 Task: Find connections with filter location Sint-Kruis with filter topic #Selfhelpwith filter profile language French with filter current company Huntsman Corporation with filter school G N Khalsa College with filter industry Online Audio and Video Media with filter service category Wealth Management with filter keywords title Guidance Counselor
Action: Mouse moved to (630, 119)
Screenshot: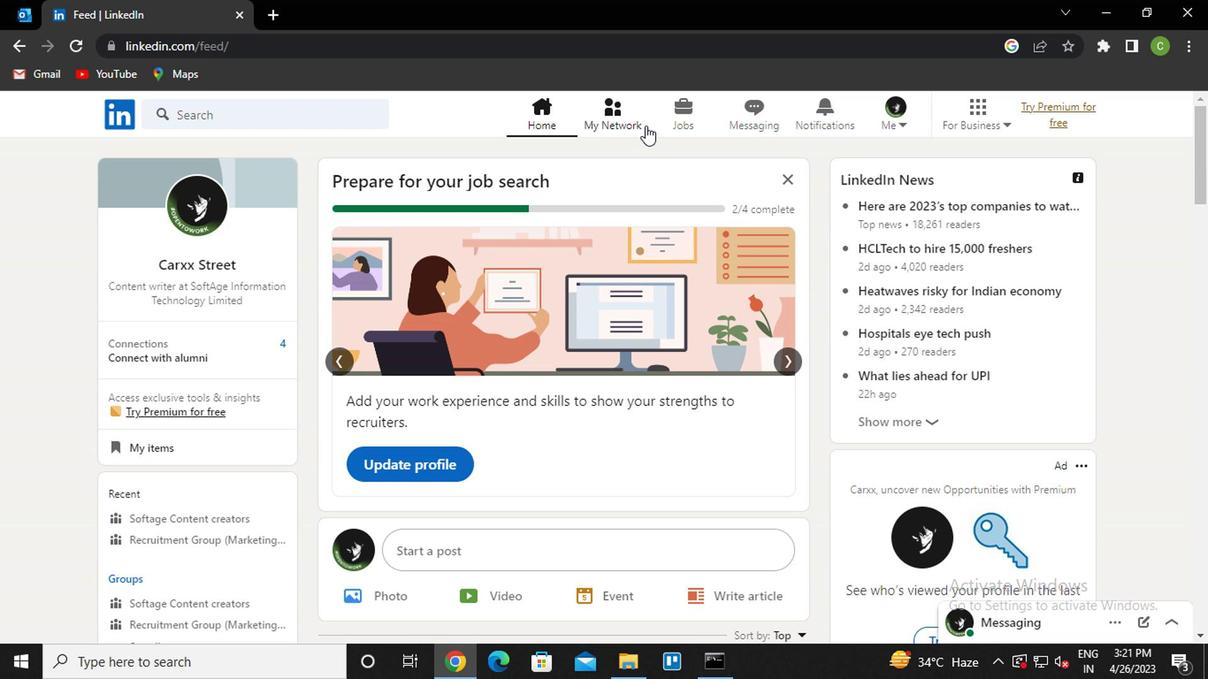 
Action: Mouse pressed left at (630, 119)
Screenshot: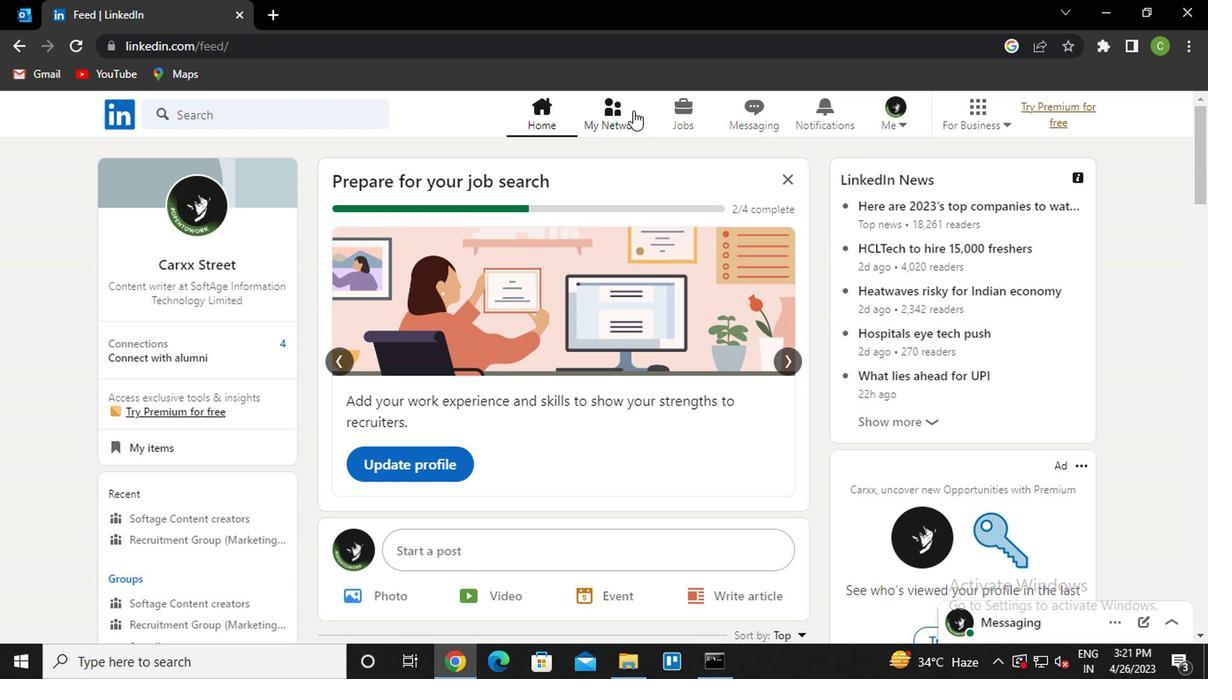 
Action: Mouse moved to (241, 226)
Screenshot: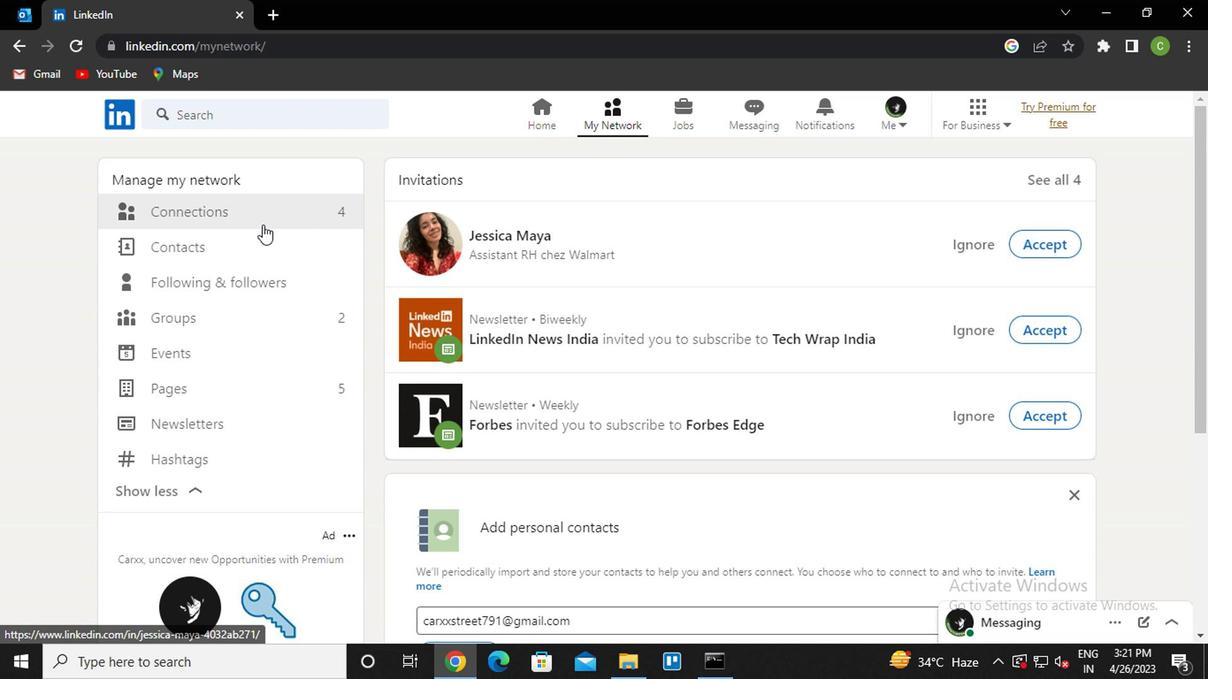 
Action: Mouse pressed left at (241, 226)
Screenshot: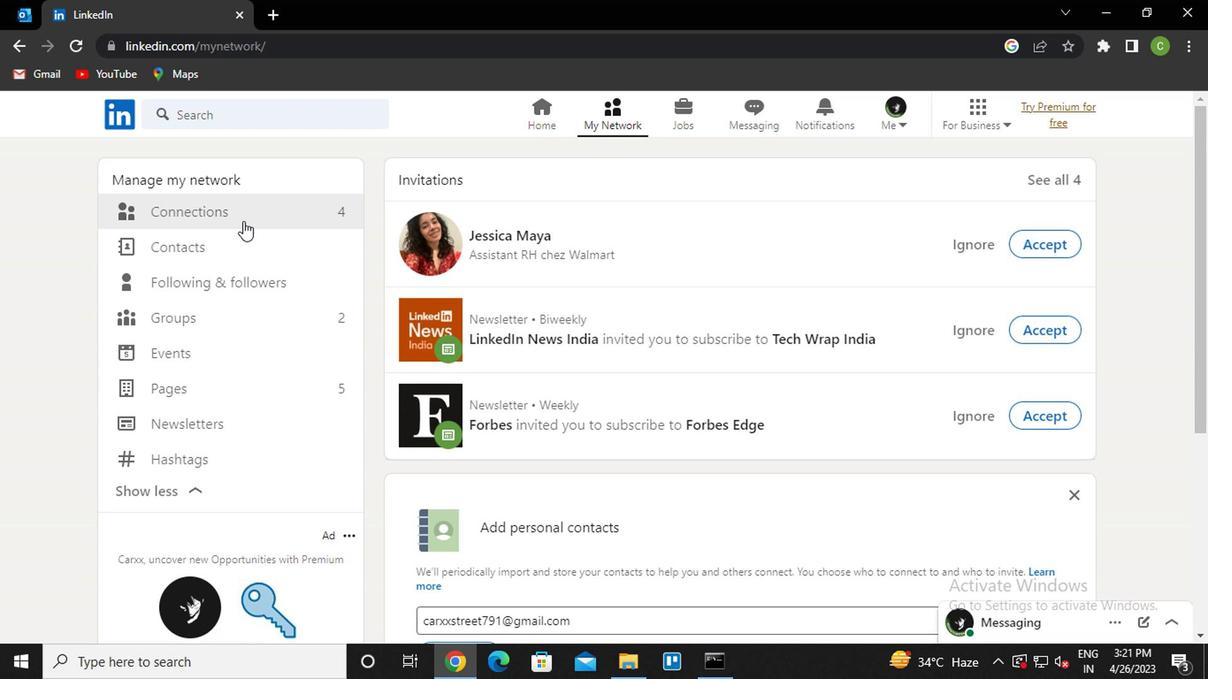 
Action: Mouse moved to (736, 221)
Screenshot: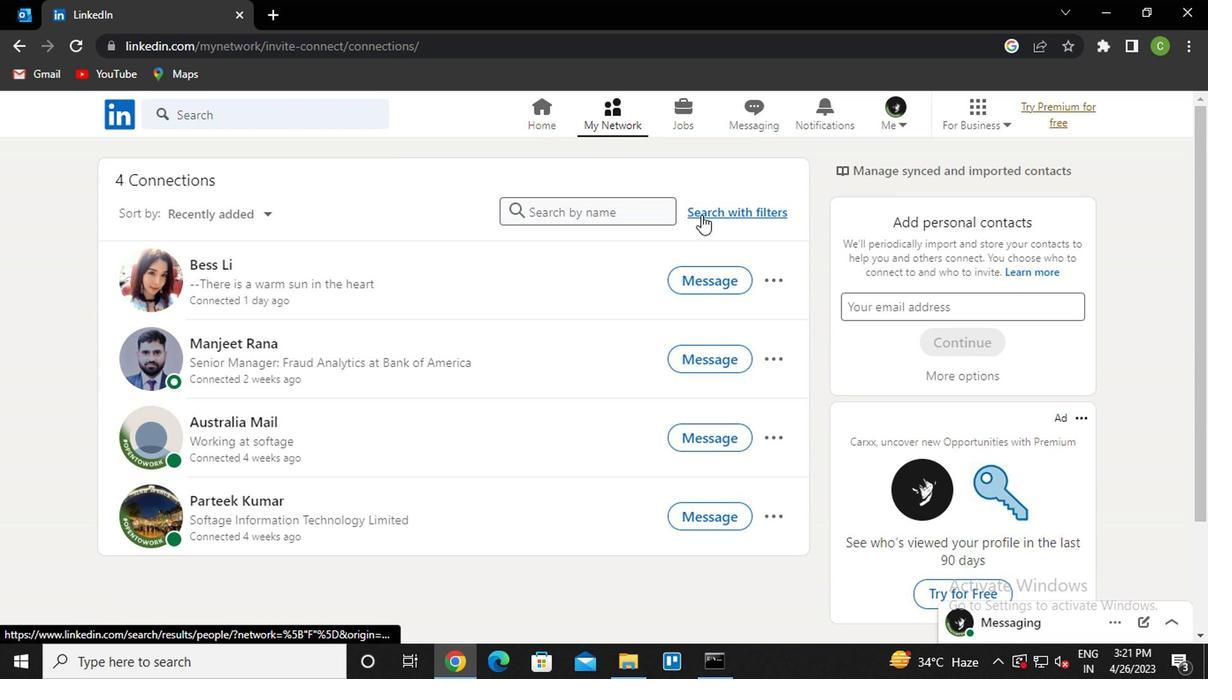 
Action: Mouse pressed left at (736, 221)
Screenshot: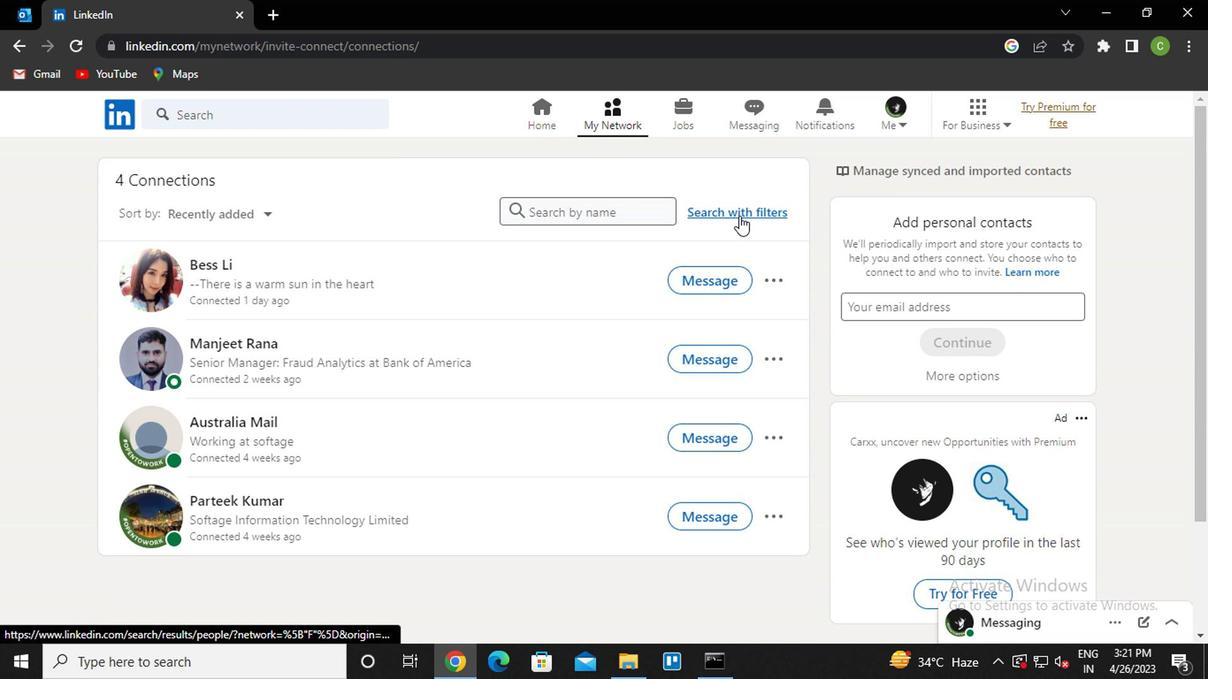
Action: Mouse moved to (595, 169)
Screenshot: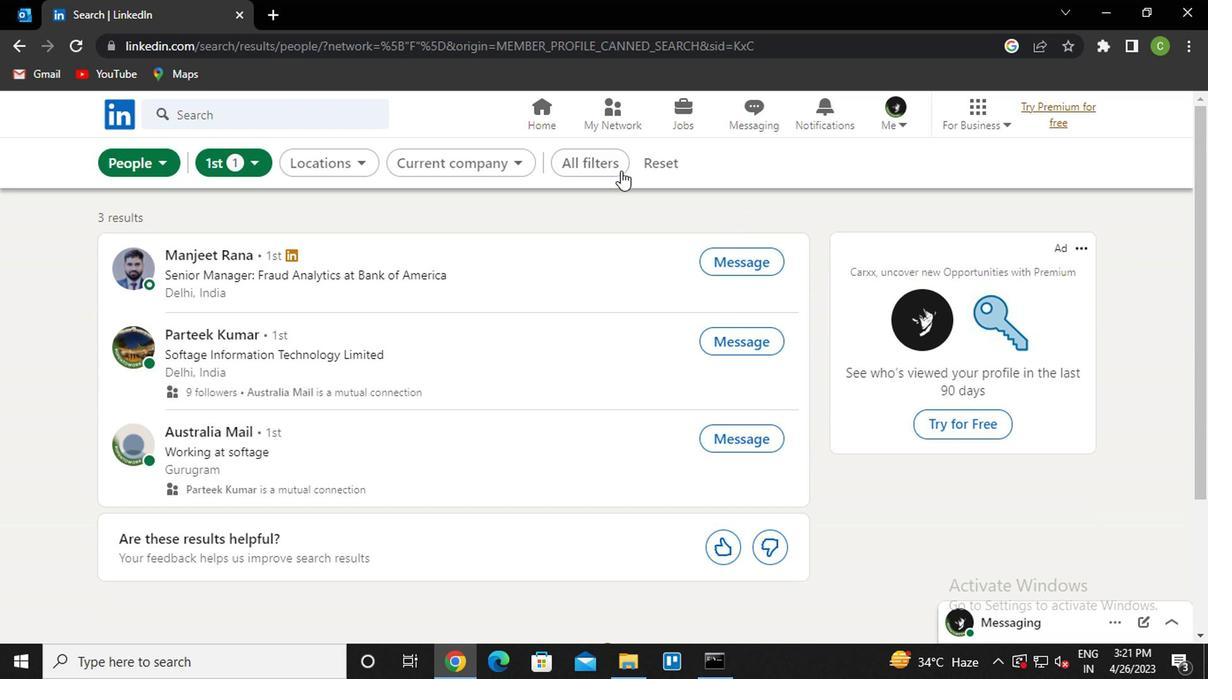 
Action: Mouse pressed left at (595, 169)
Screenshot: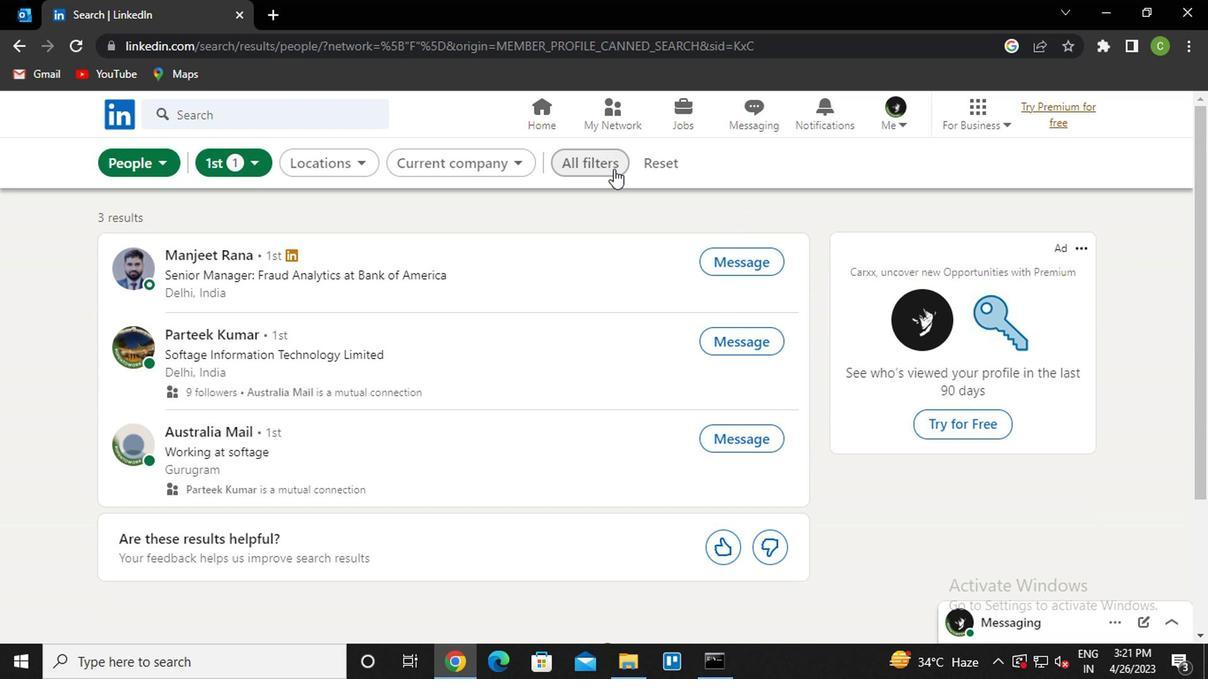 
Action: Mouse moved to (951, 408)
Screenshot: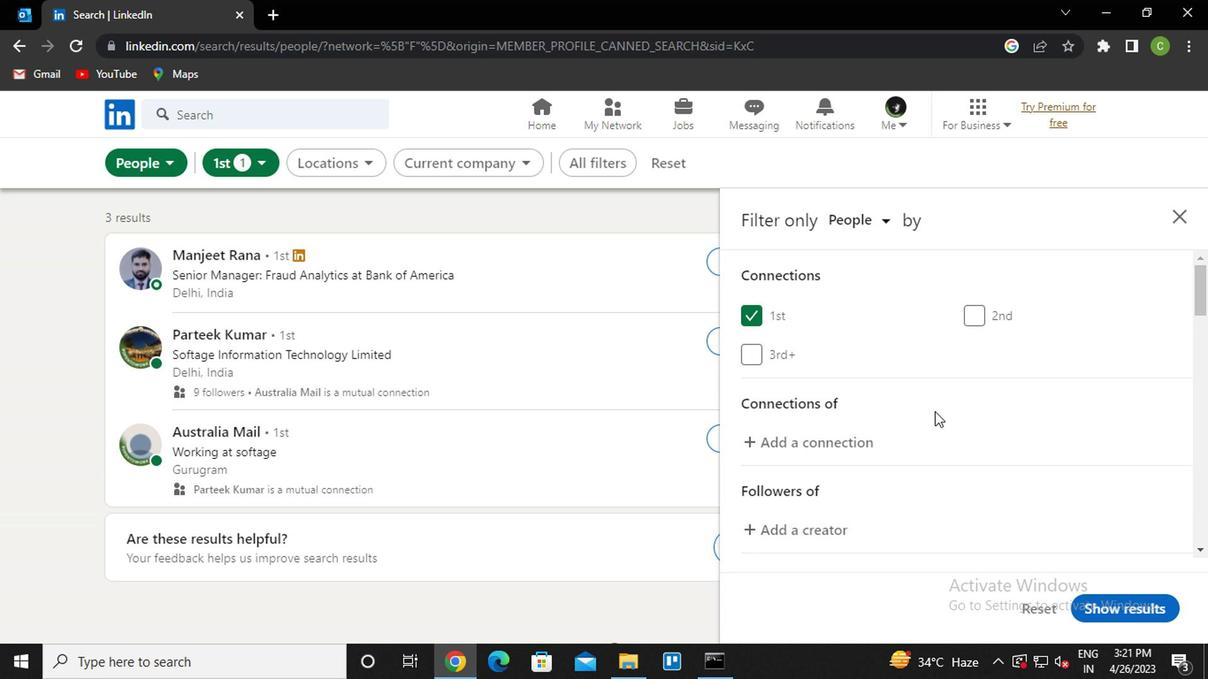 
Action: Mouse scrolled (951, 407) with delta (0, -1)
Screenshot: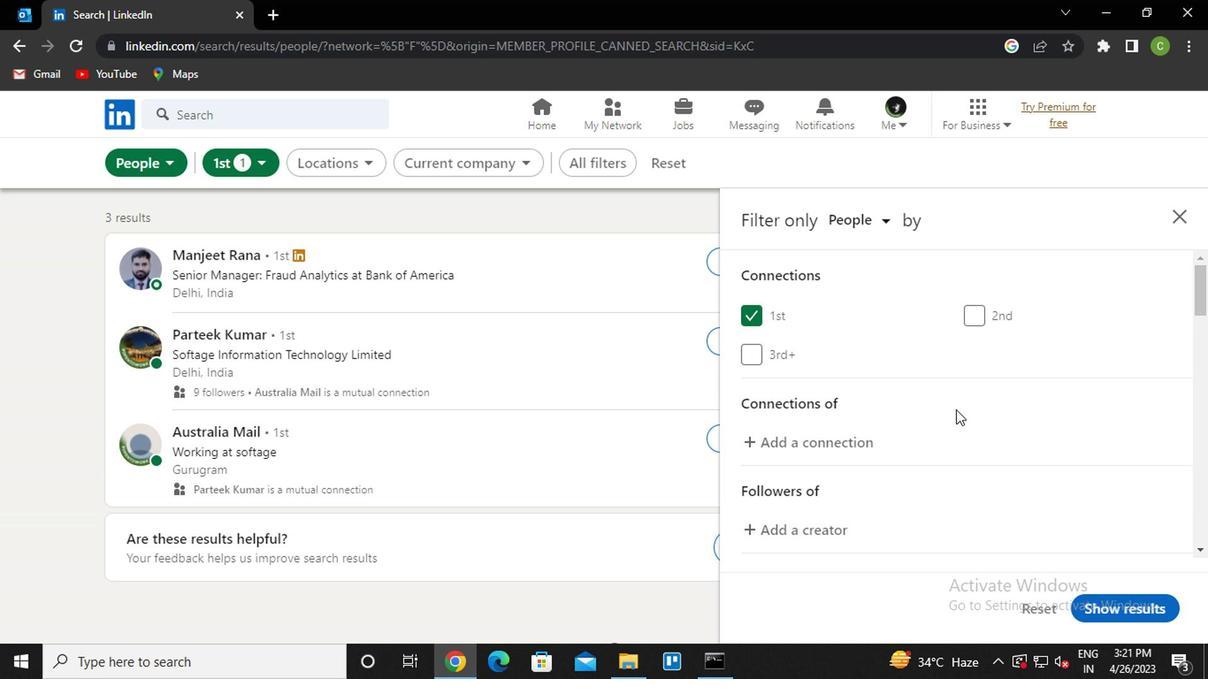
Action: Mouse scrolled (951, 407) with delta (0, -1)
Screenshot: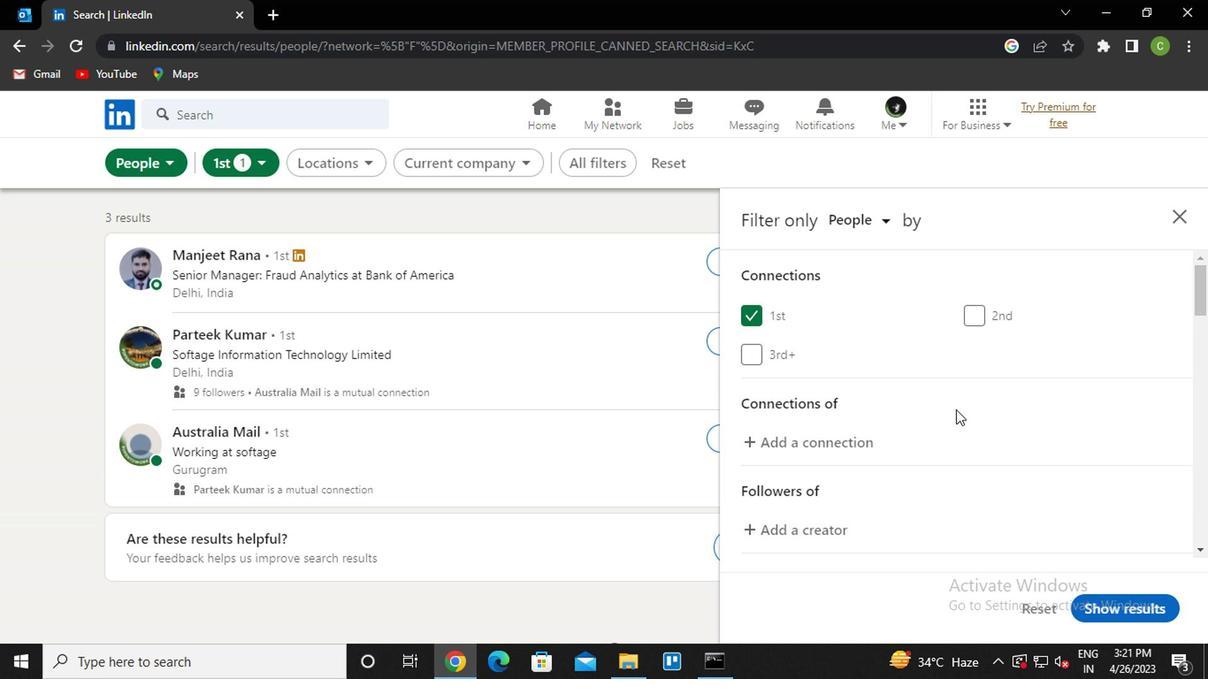 
Action: Mouse moved to (956, 424)
Screenshot: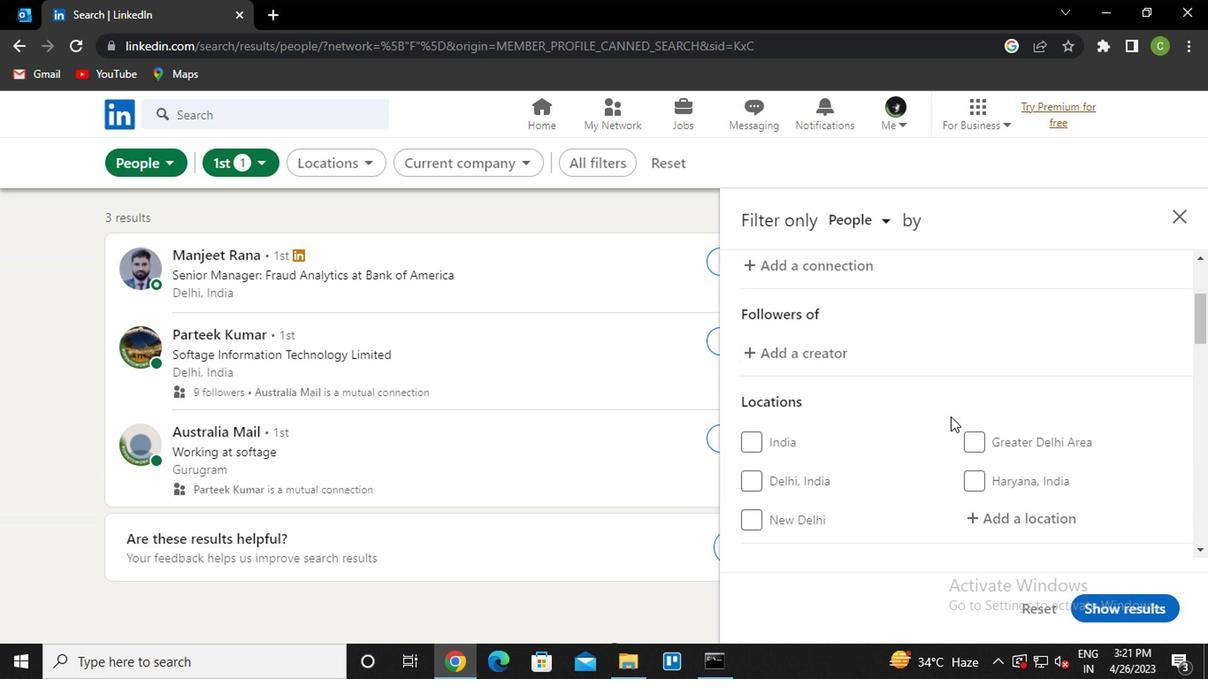 
Action: Mouse scrolled (956, 424) with delta (0, 0)
Screenshot: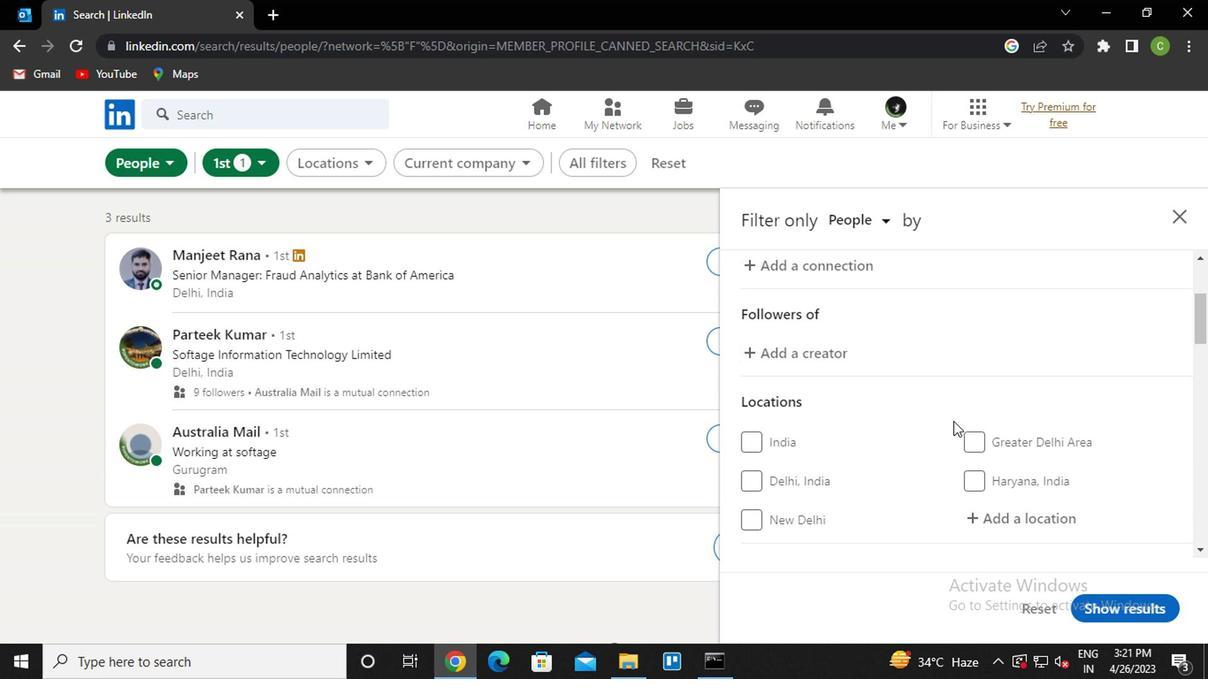 
Action: Mouse moved to (985, 432)
Screenshot: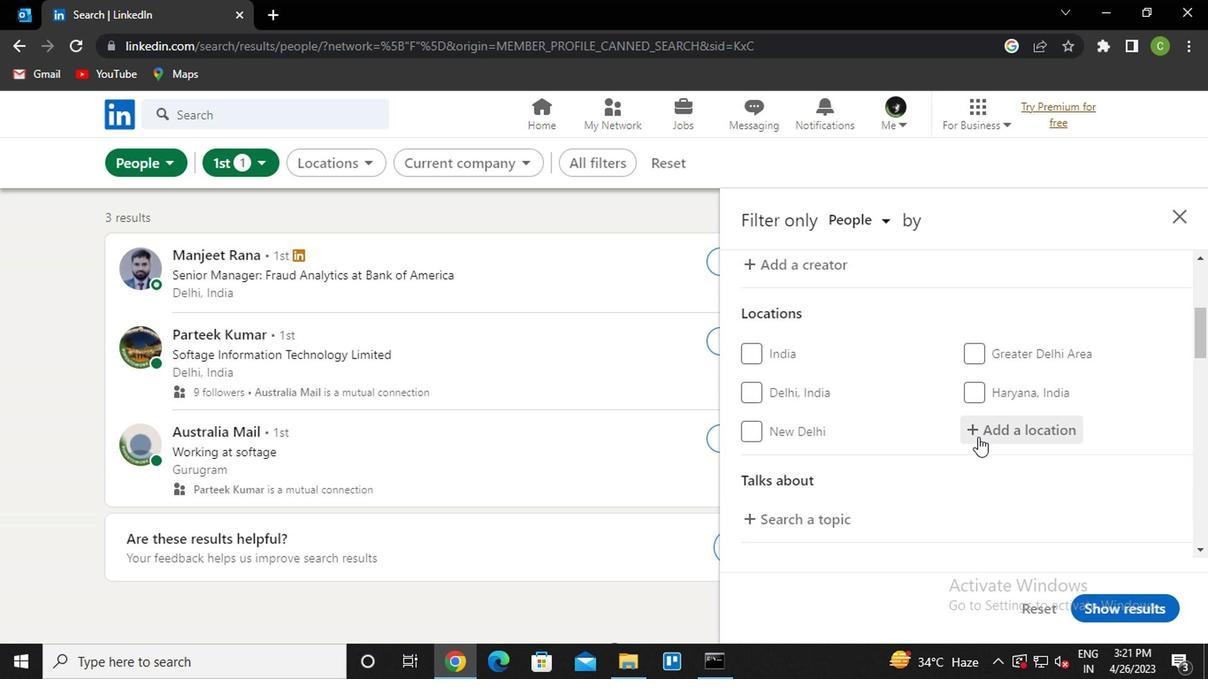 
Action: Mouse pressed left at (985, 432)
Screenshot: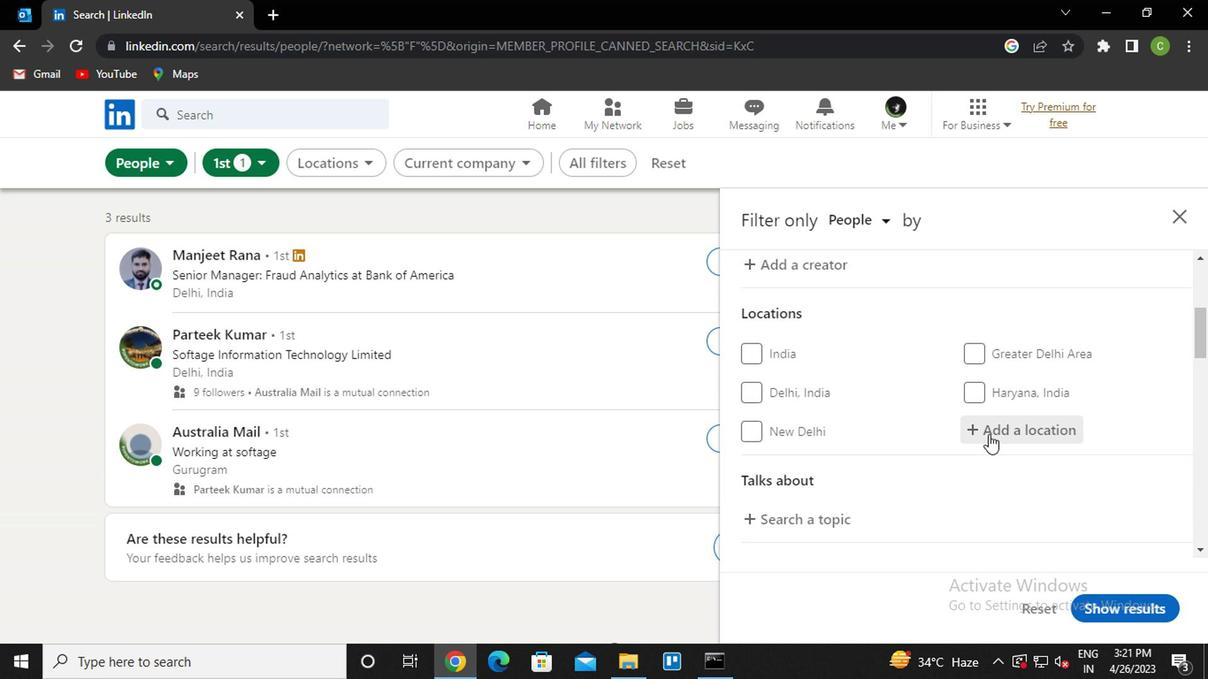 
Action: Key pressed <Key.caps_lock><Key.caps_lock>s<Key.caps_lock>int-<Key.caps_lock>k<Key.caps_lock>r<Key.down><Key.enter>
Screenshot: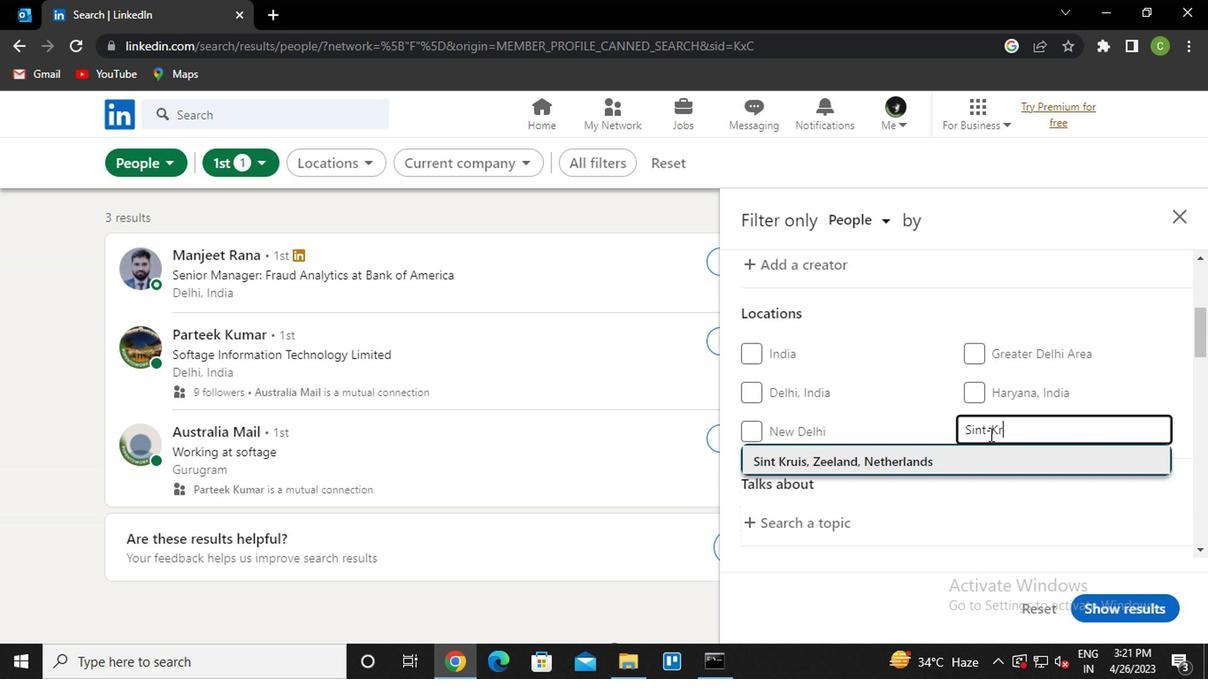 
Action: Mouse scrolled (985, 431) with delta (0, -1)
Screenshot: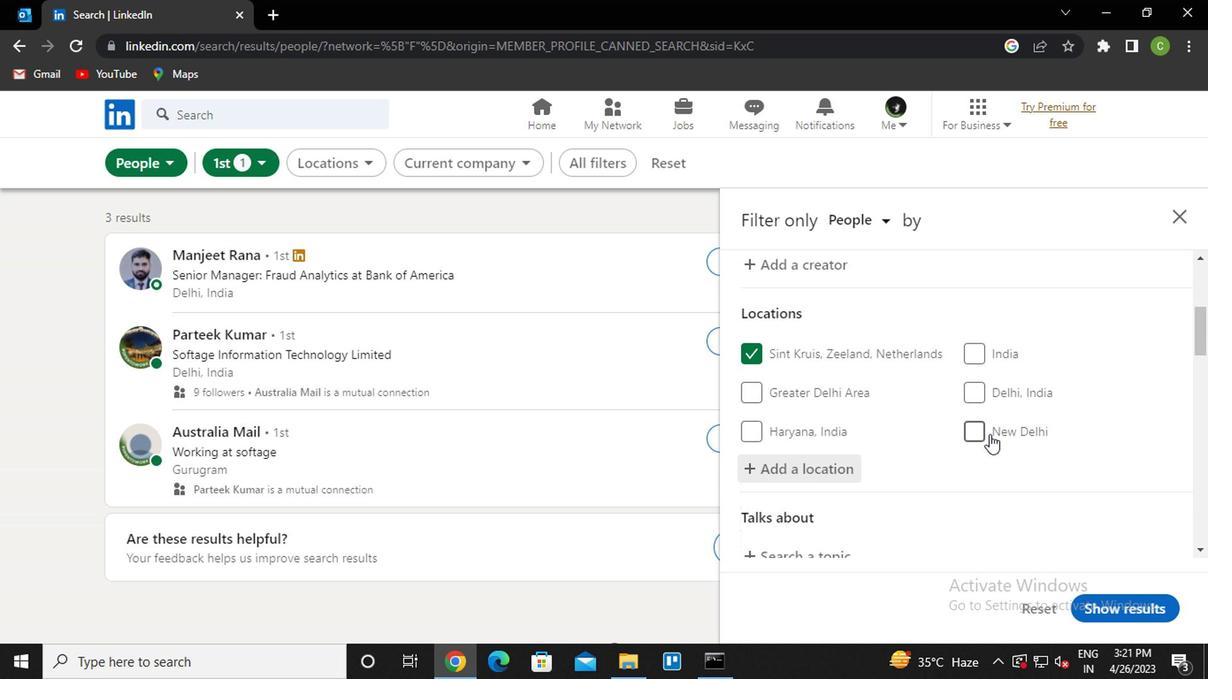 
Action: Mouse moved to (821, 462)
Screenshot: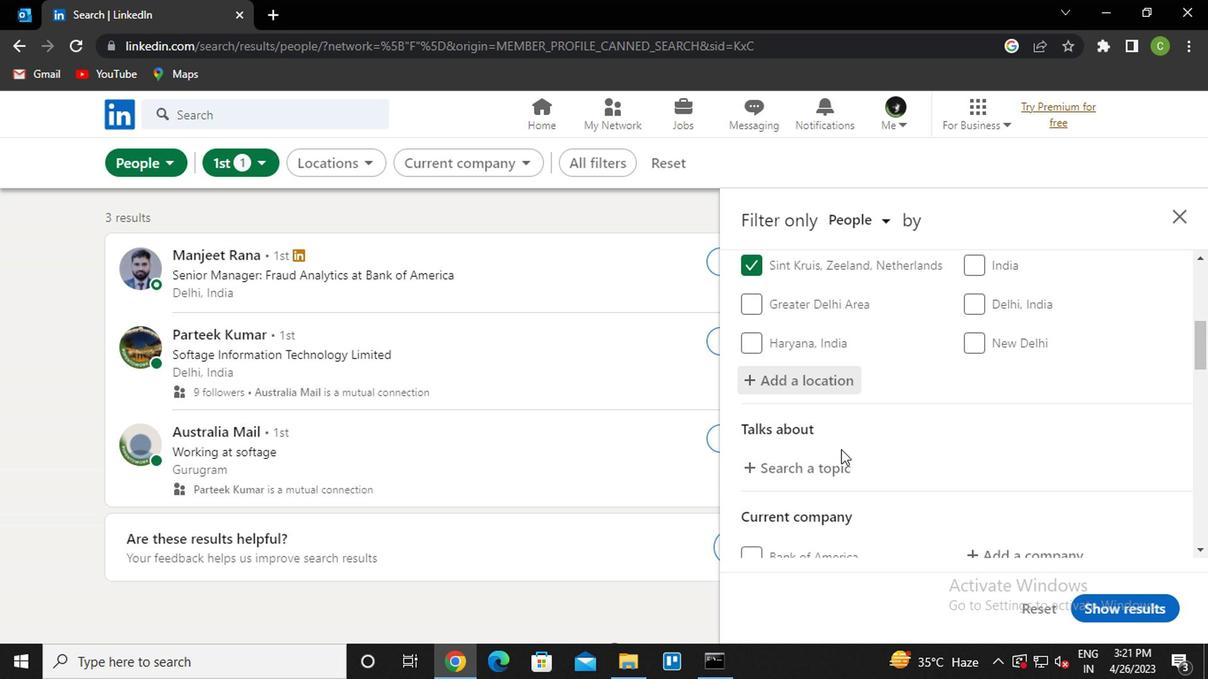 
Action: Mouse scrolled (821, 461) with delta (0, 0)
Screenshot: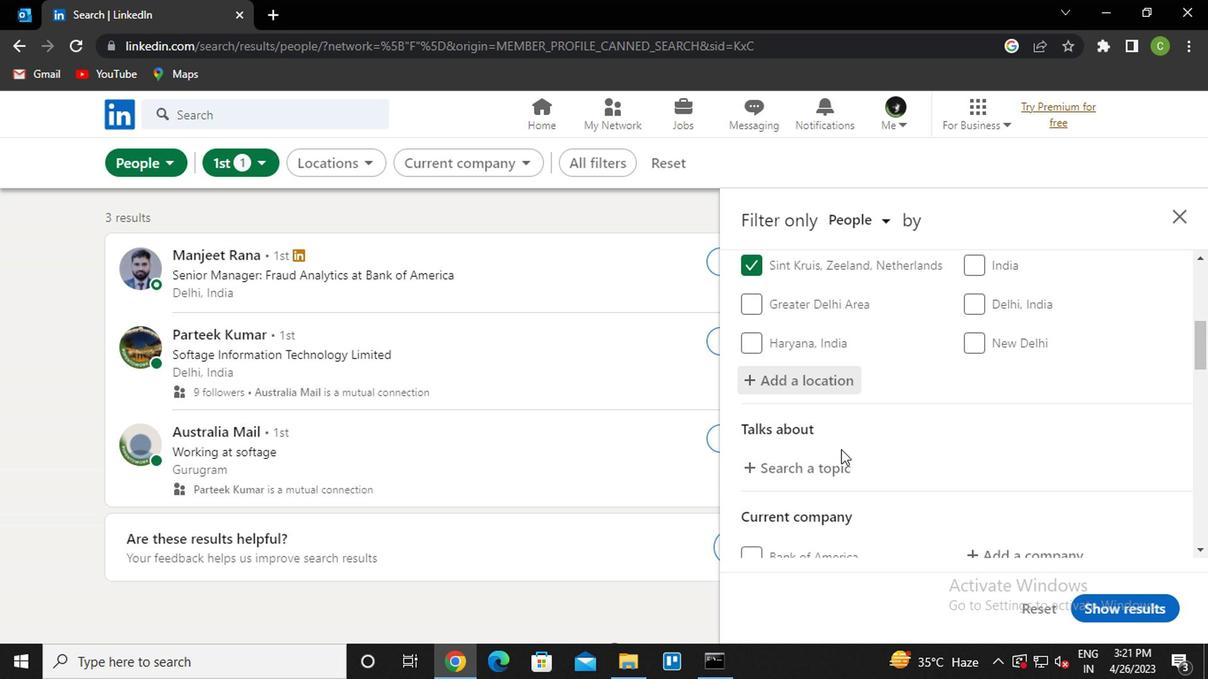 
Action: Mouse moved to (804, 376)
Screenshot: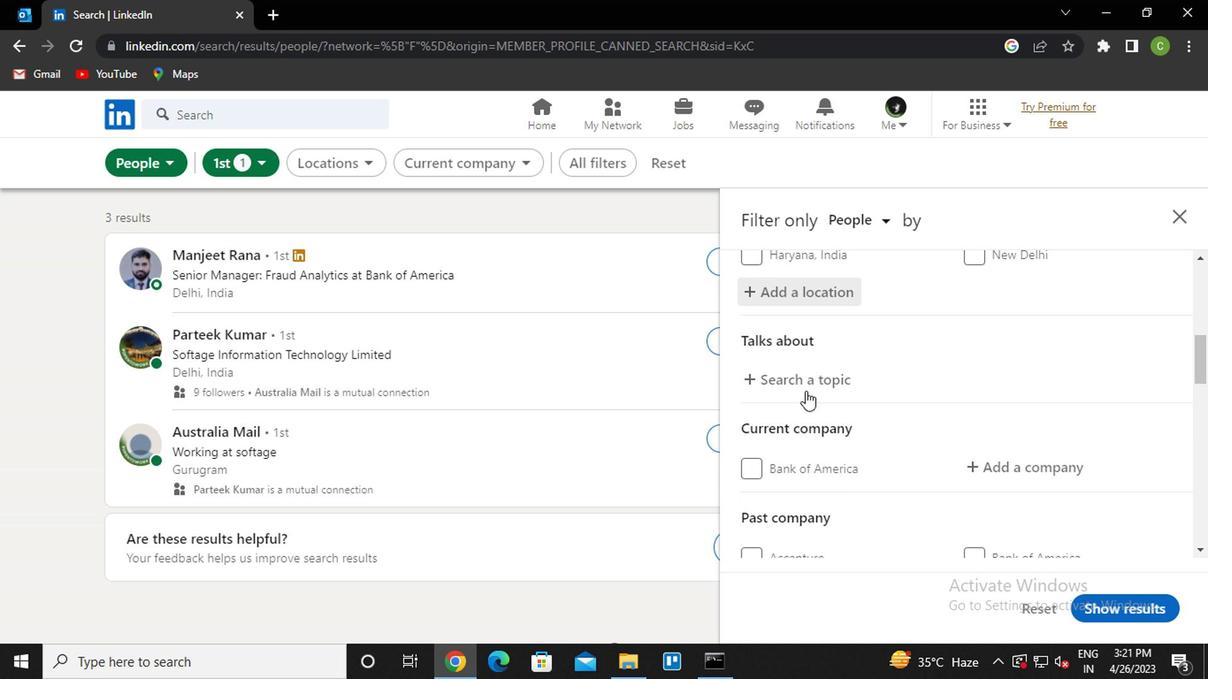 
Action: Mouse pressed left at (804, 376)
Screenshot: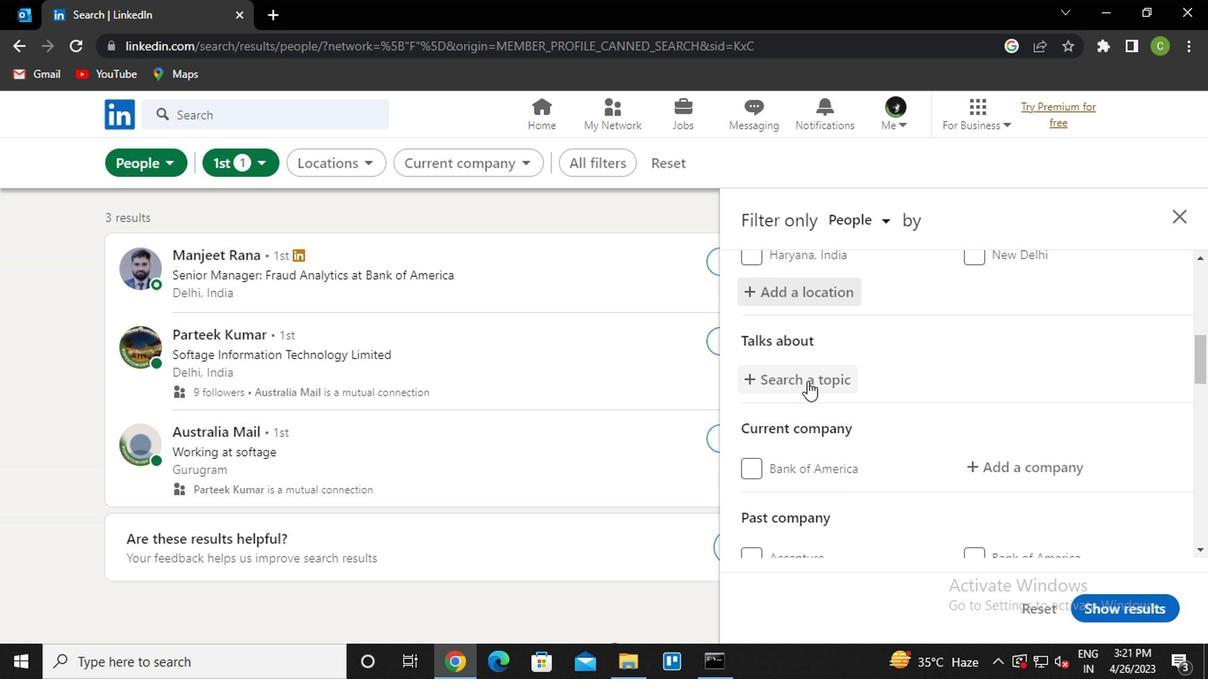 
Action: Key pressed <Key.caps_lock>a<Key.caps_lock><Key.backspace><Key.caps_lock>s<Key.caps_lock>elfhelp<Key.down><Key.enter>
Screenshot: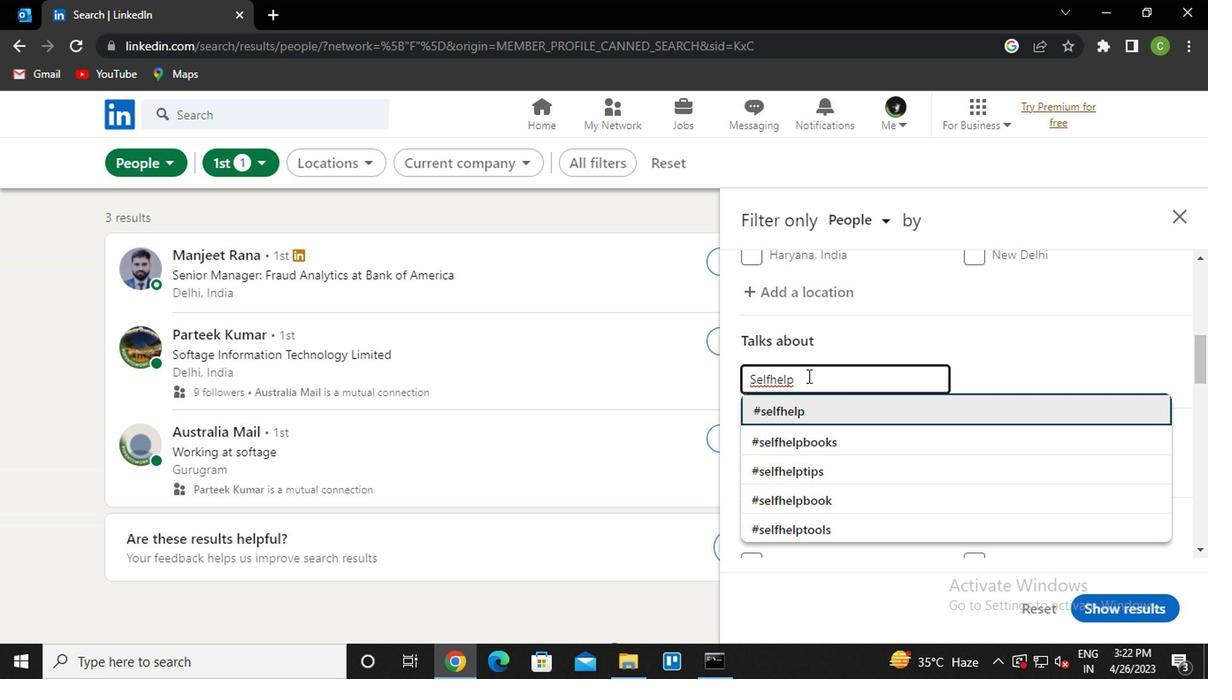 
Action: Mouse moved to (834, 364)
Screenshot: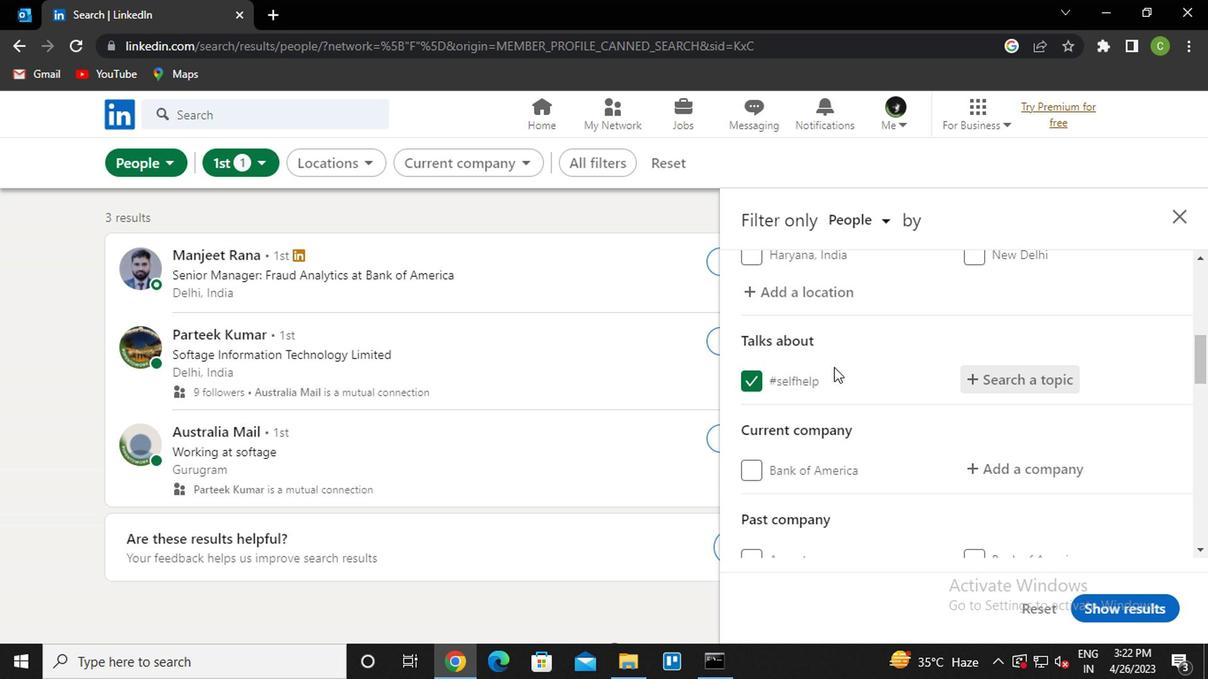 
Action: Mouse scrolled (834, 363) with delta (0, 0)
Screenshot: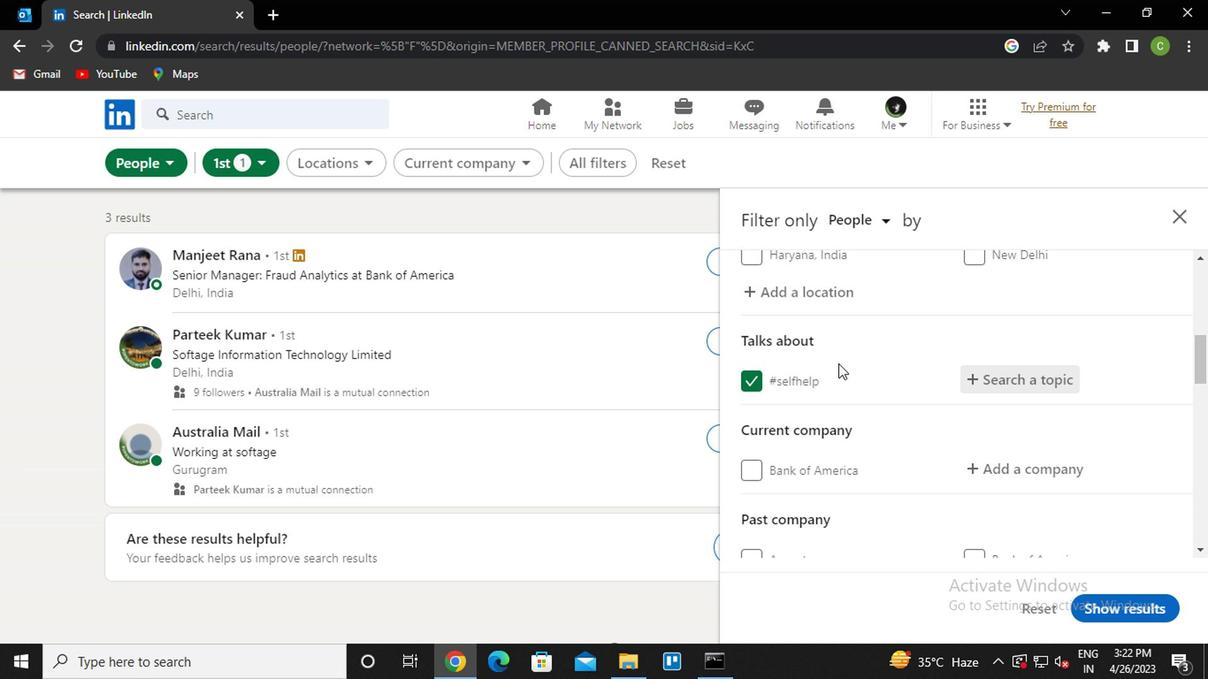 
Action: Mouse moved to (1019, 371)
Screenshot: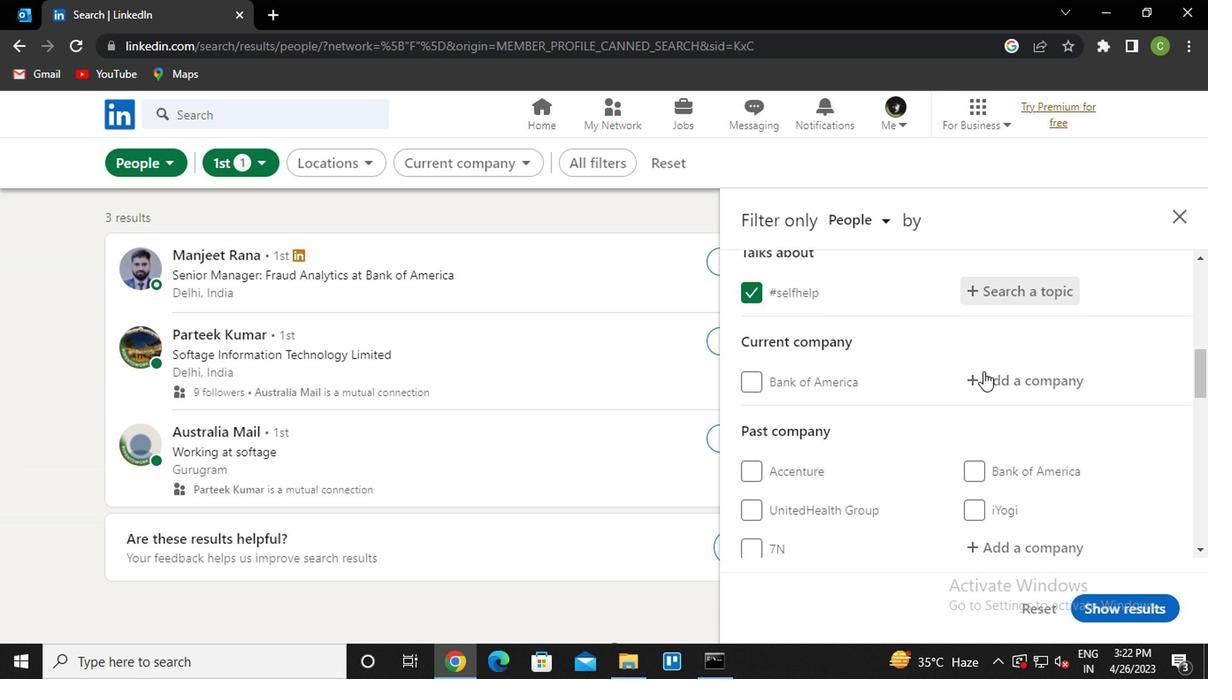 
Action: Mouse pressed left at (1019, 371)
Screenshot: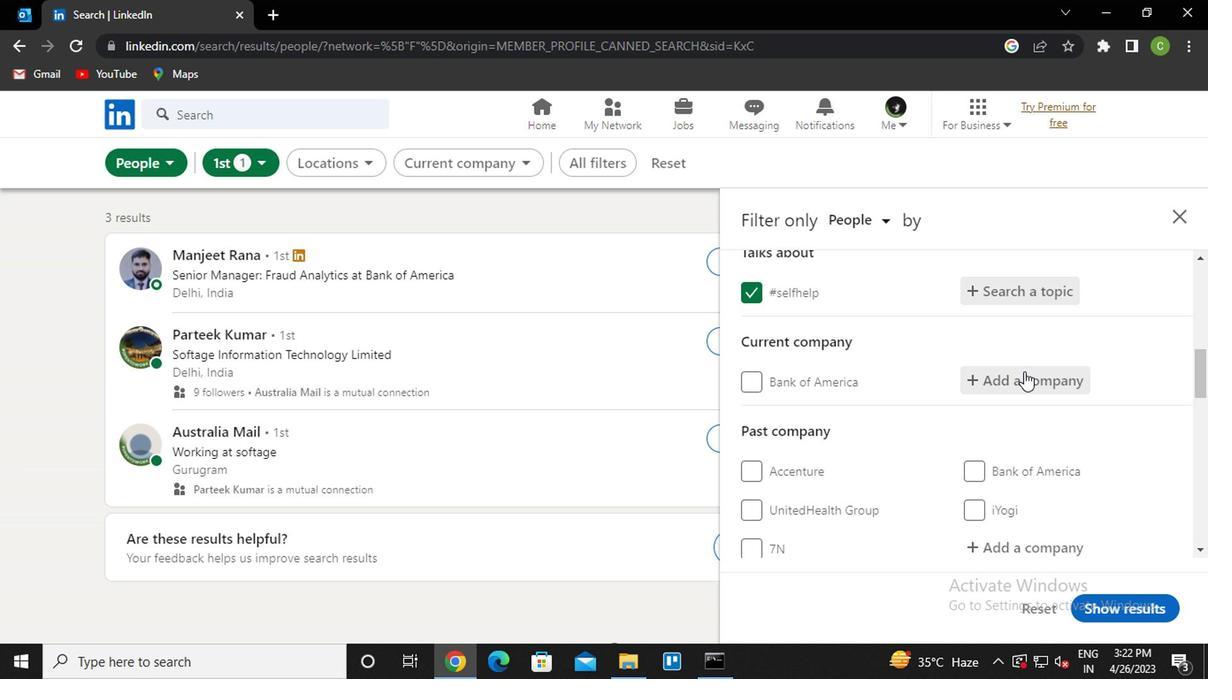 
Action: Key pressed <Key.caps_lock>h<Key.caps_lock>unts<Key.down><Key.enter>
Screenshot: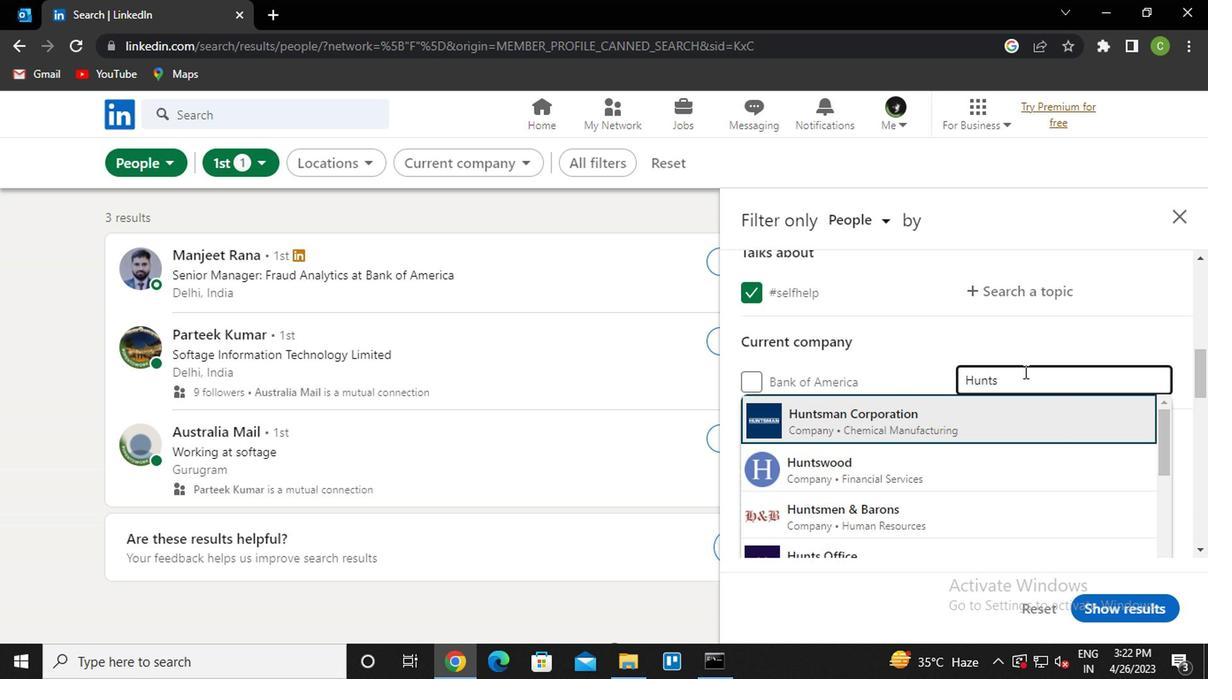 
Action: Mouse moved to (945, 402)
Screenshot: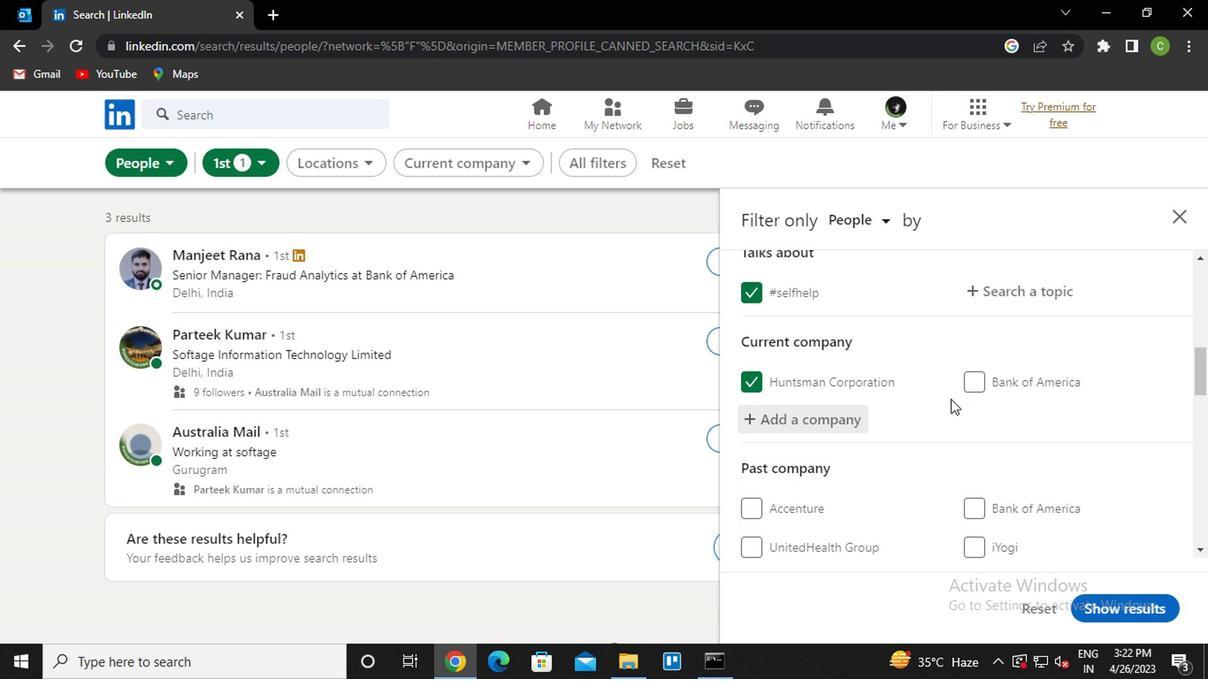 
Action: Mouse scrolled (945, 400) with delta (0, -1)
Screenshot: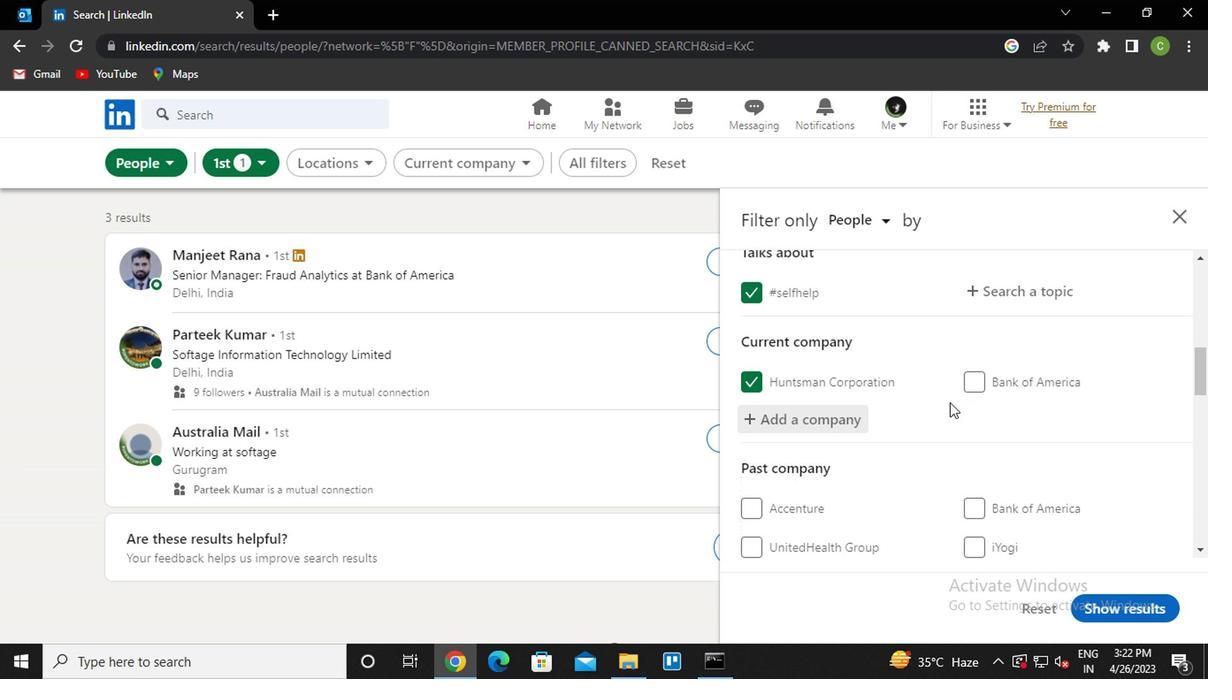 
Action: Mouse scrolled (945, 400) with delta (0, -1)
Screenshot: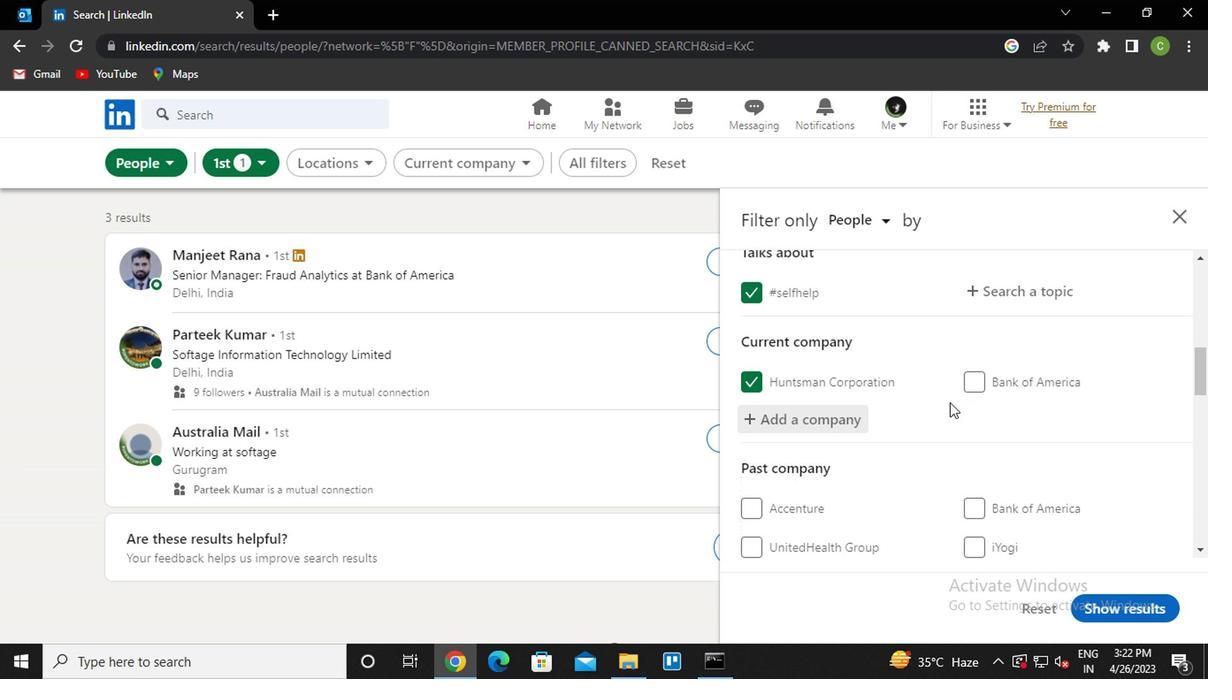 
Action: Mouse scrolled (945, 400) with delta (0, -1)
Screenshot: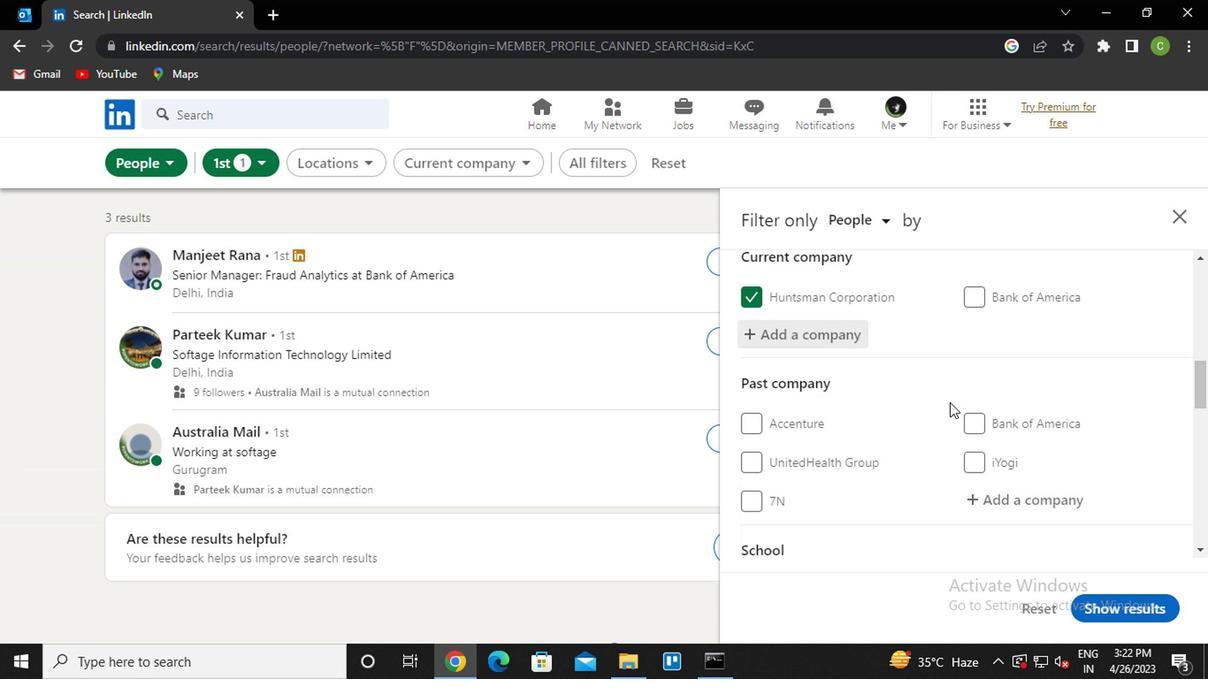 
Action: Mouse scrolled (945, 400) with delta (0, -1)
Screenshot: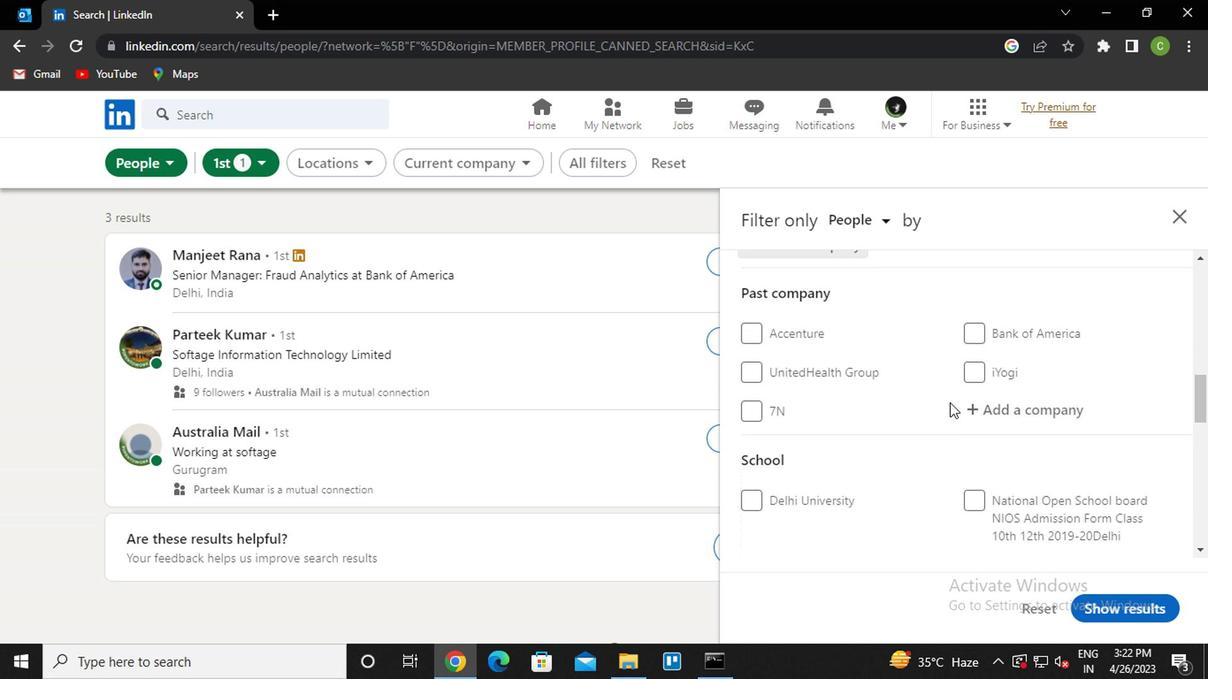 
Action: Mouse moved to (779, 454)
Screenshot: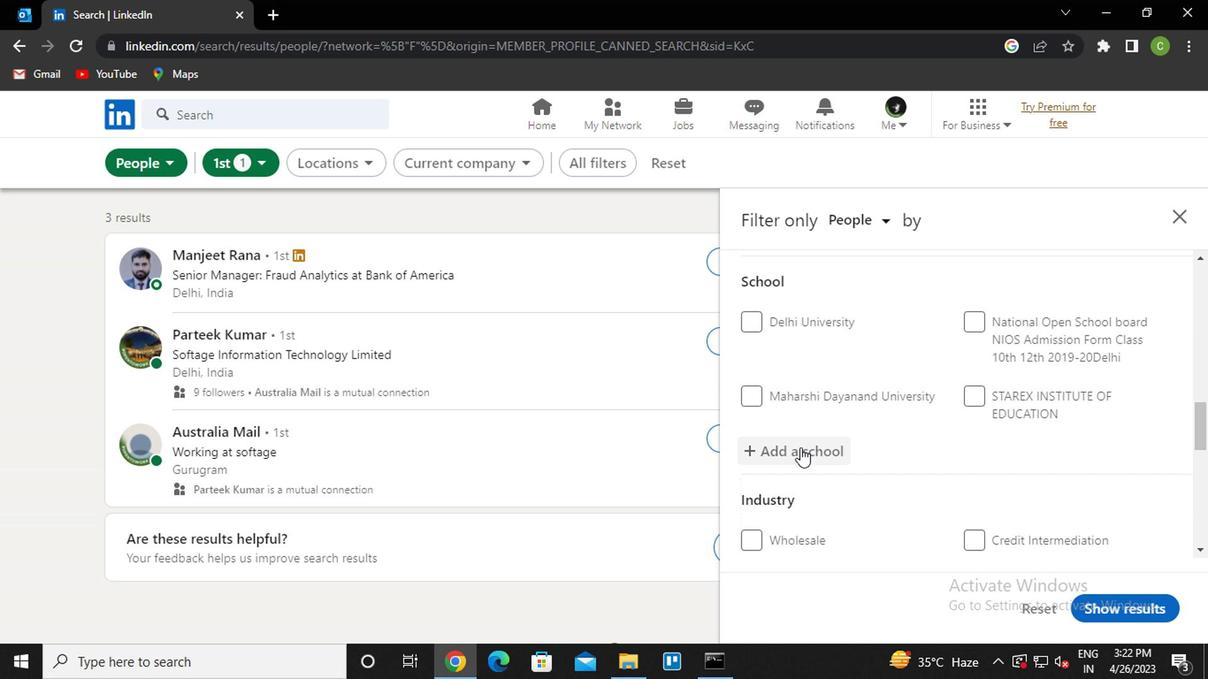 
Action: Mouse pressed left at (779, 454)
Screenshot: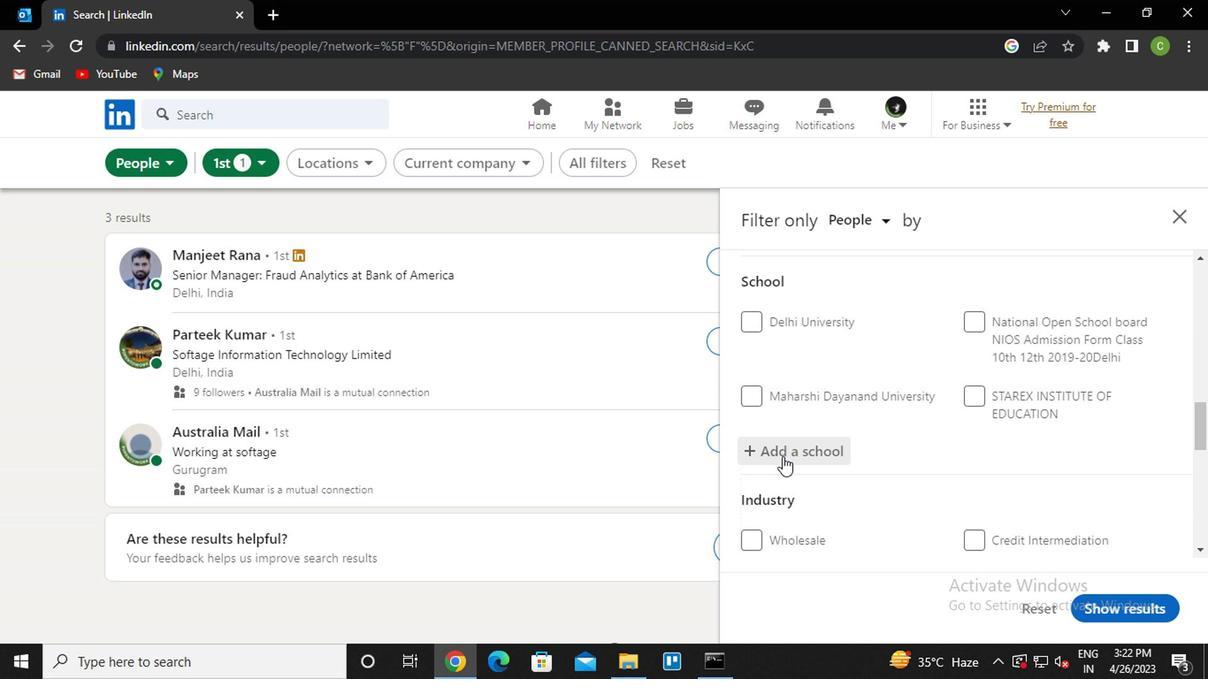 
Action: Key pressed <Key.caps_lock>g<Key.space>n<Key.space>k<Key.caps_lock>halsa<Key.down><Key.enter>
Screenshot: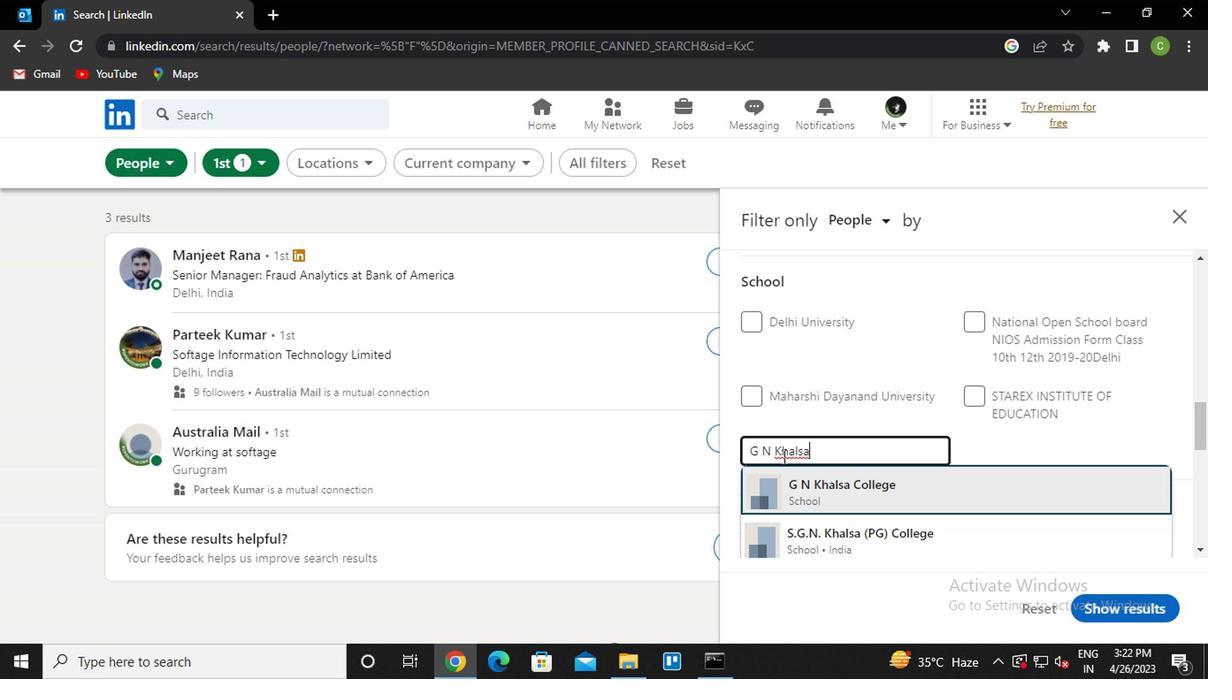
Action: Mouse moved to (932, 446)
Screenshot: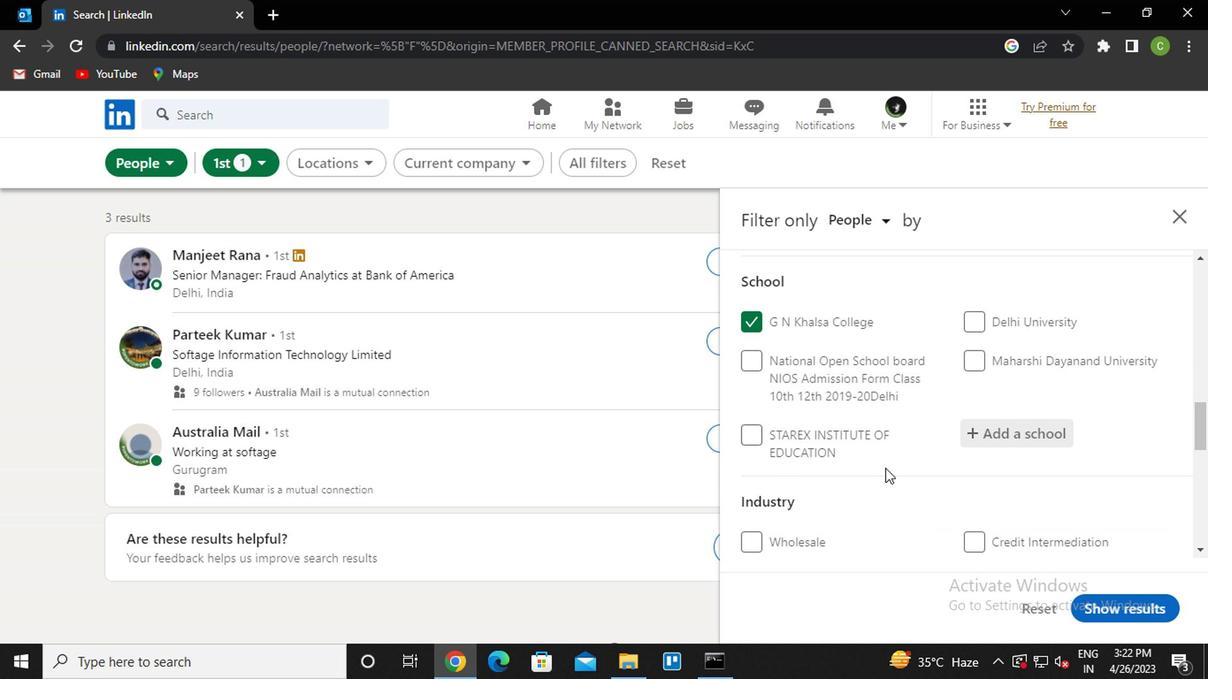 
Action: Mouse scrolled (932, 445) with delta (0, 0)
Screenshot: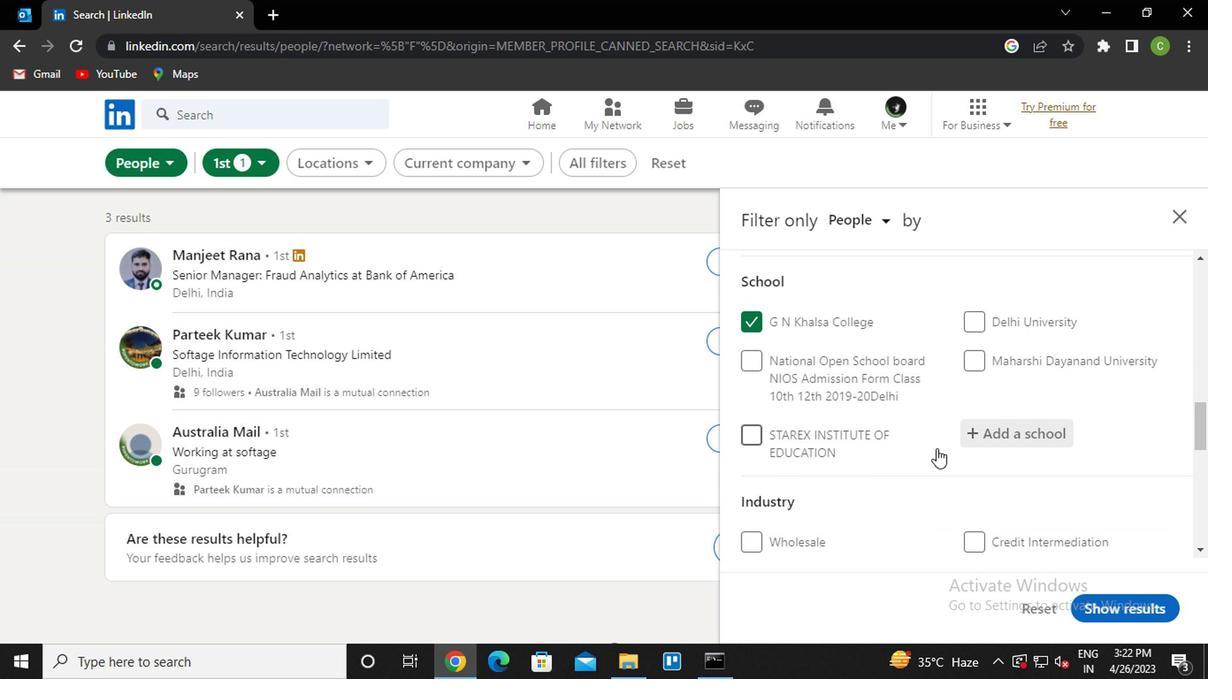 
Action: Mouse scrolled (932, 445) with delta (0, 0)
Screenshot: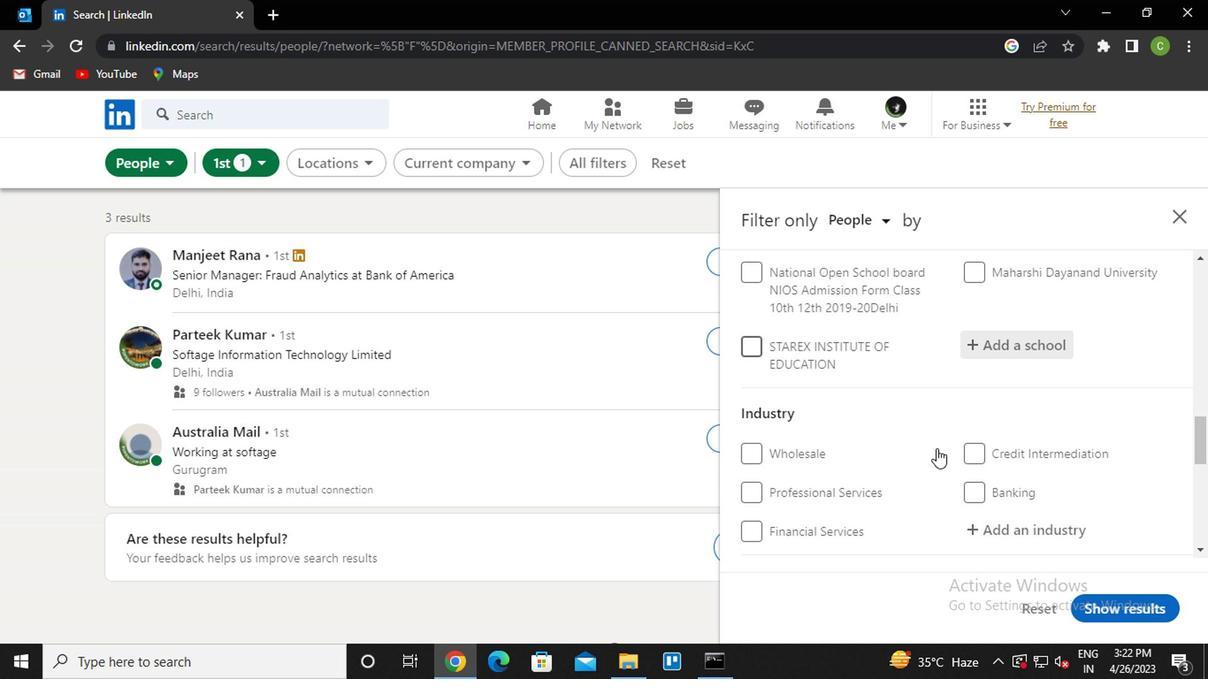 
Action: Mouse moved to (980, 441)
Screenshot: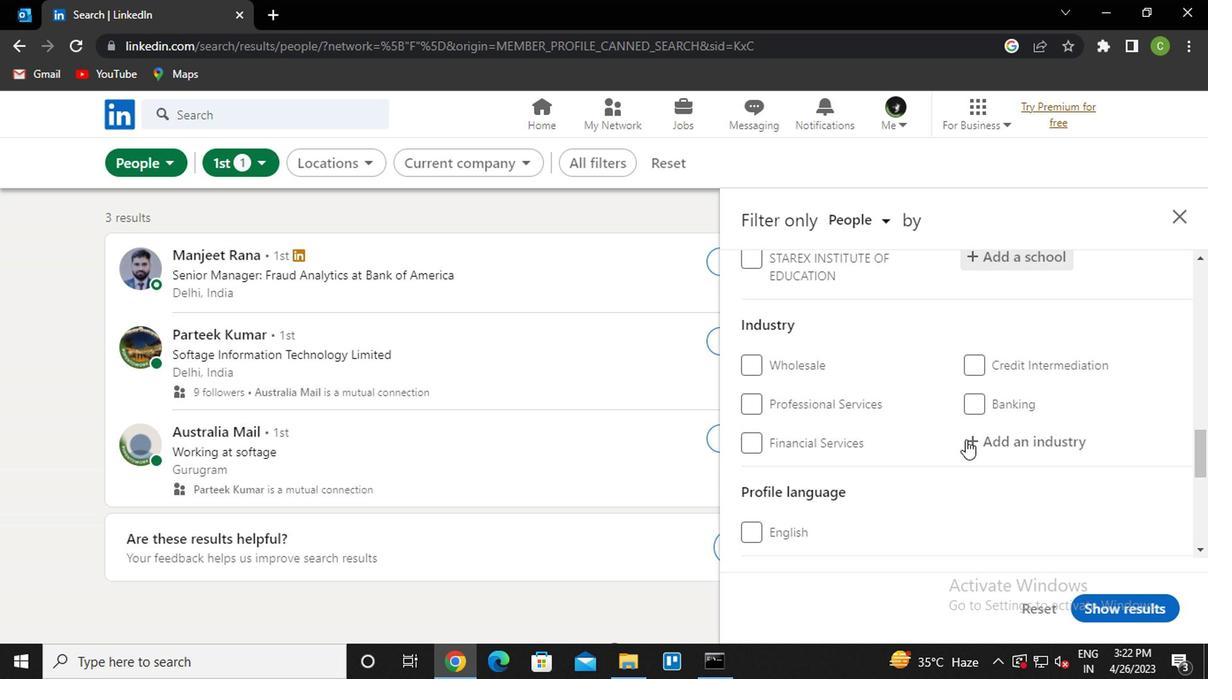 
Action: Mouse pressed left at (980, 441)
Screenshot: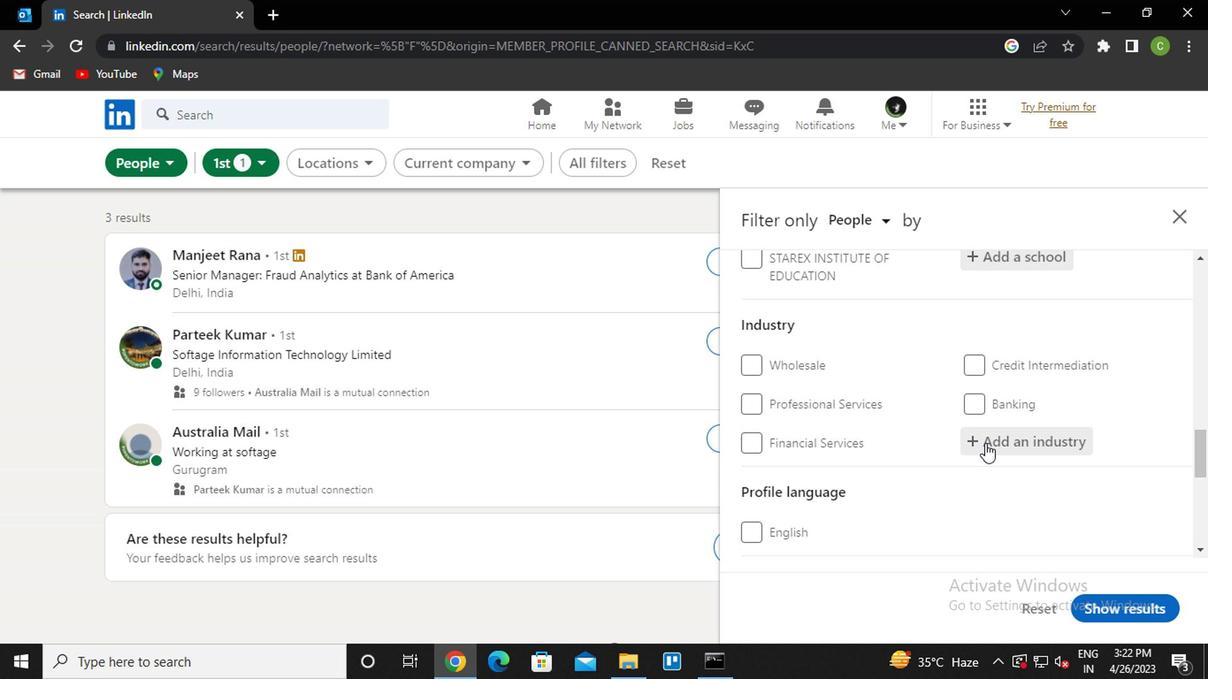 
Action: Key pressed <Key.caps_lock>o<Key.caps_lock>nline<Key.space><Key.down><Key.enter>
Screenshot: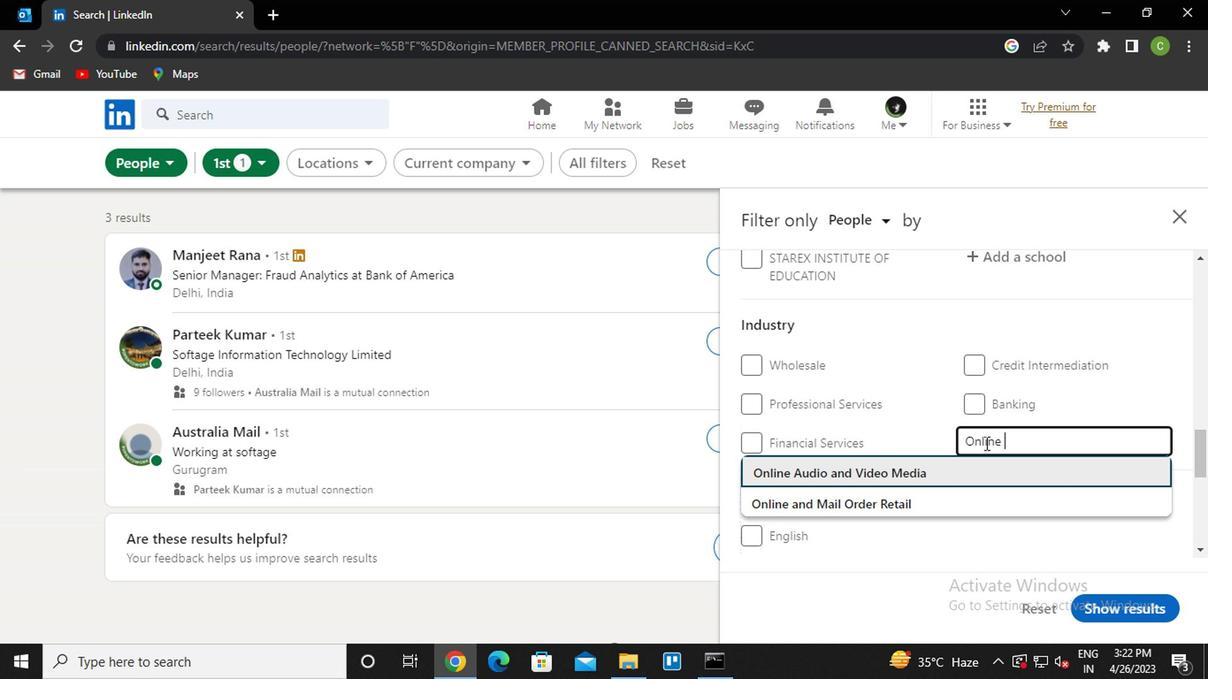 
Action: Mouse scrolled (980, 440) with delta (0, 0)
Screenshot: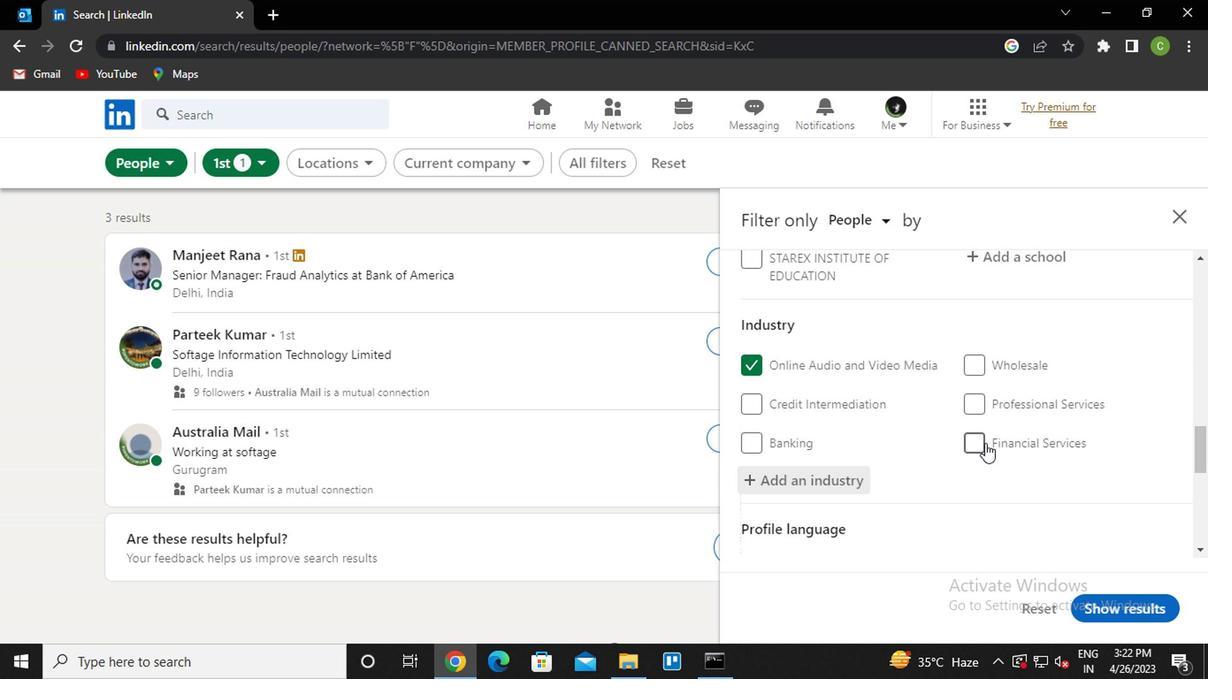 
Action: Mouse scrolled (980, 440) with delta (0, 0)
Screenshot: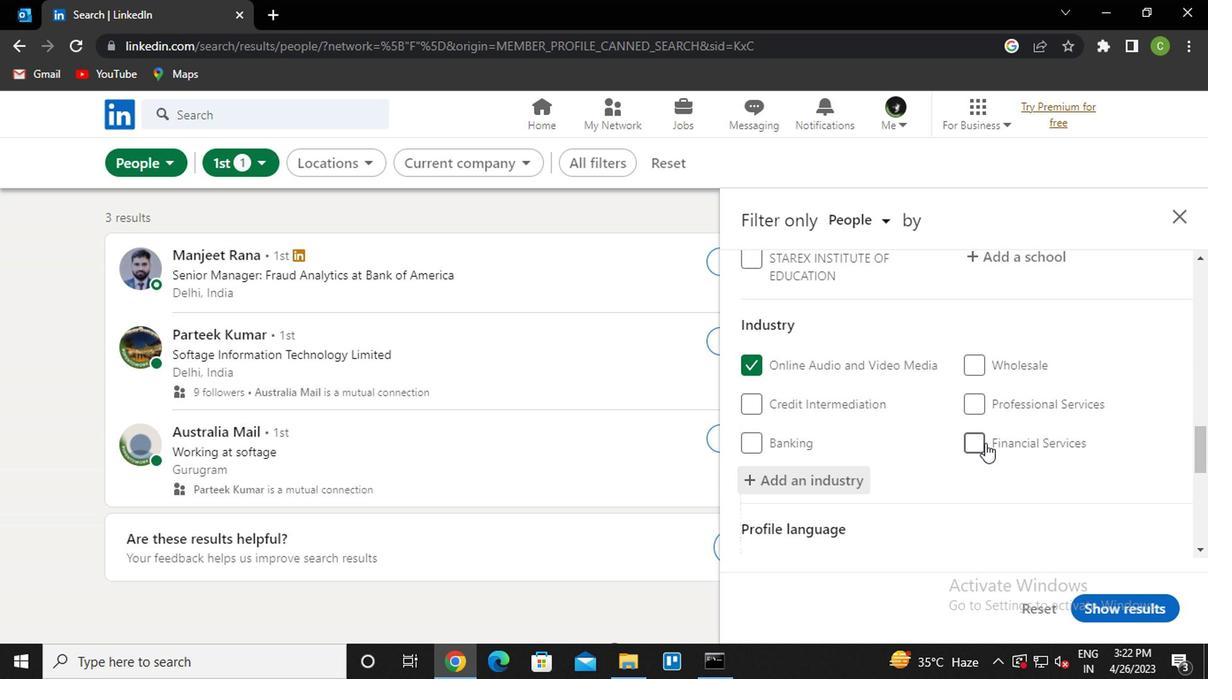 
Action: Mouse scrolled (980, 440) with delta (0, 0)
Screenshot: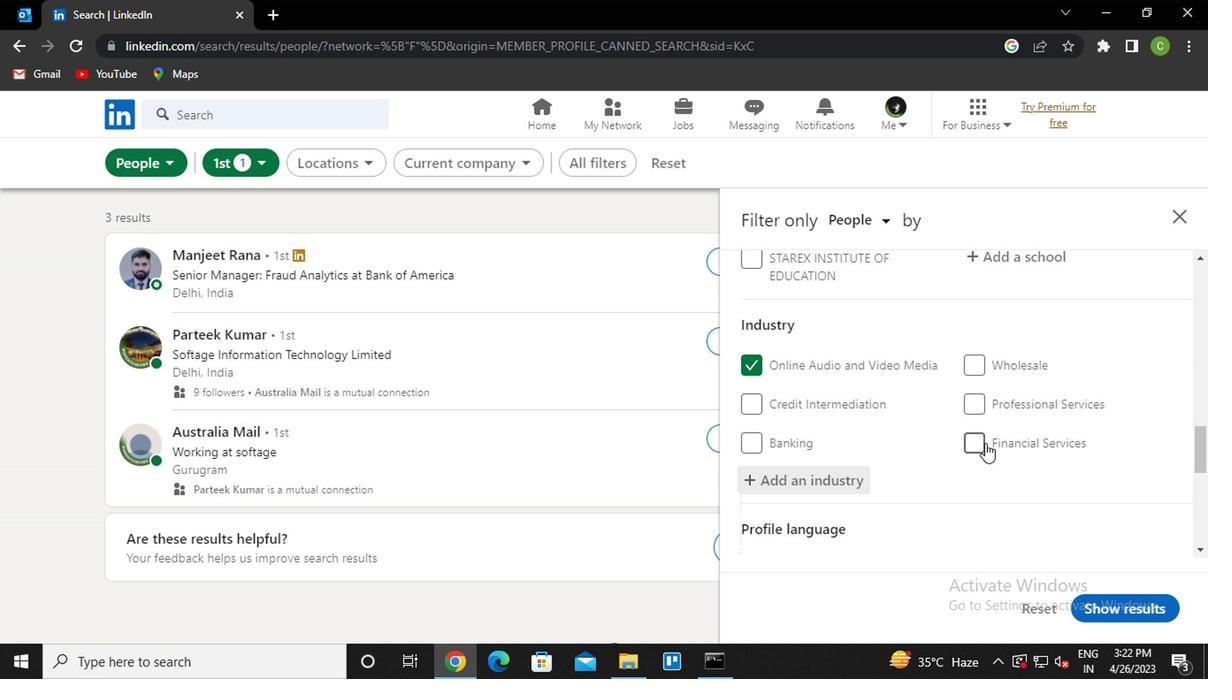 
Action: Mouse moved to (823, 393)
Screenshot: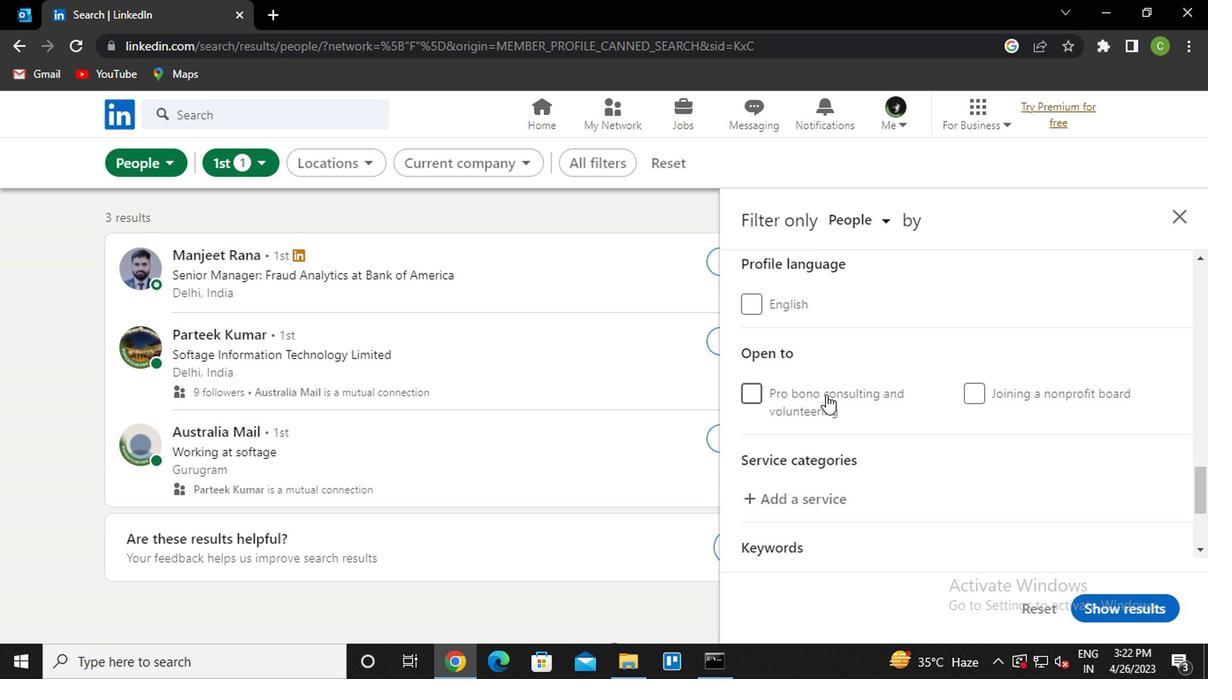 
Action: Mouse scrolled (823, 393) with delta (0, 0)
Screenshot: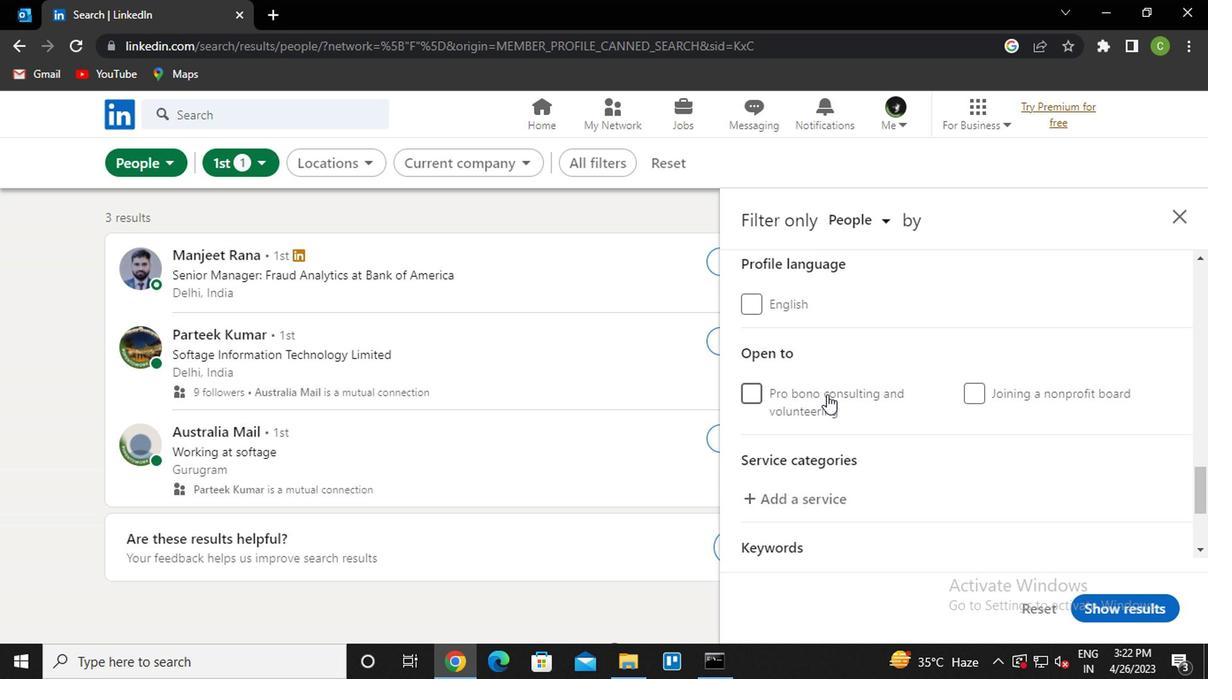 
Action: Mouse moved to (791, 414)
Screenshot: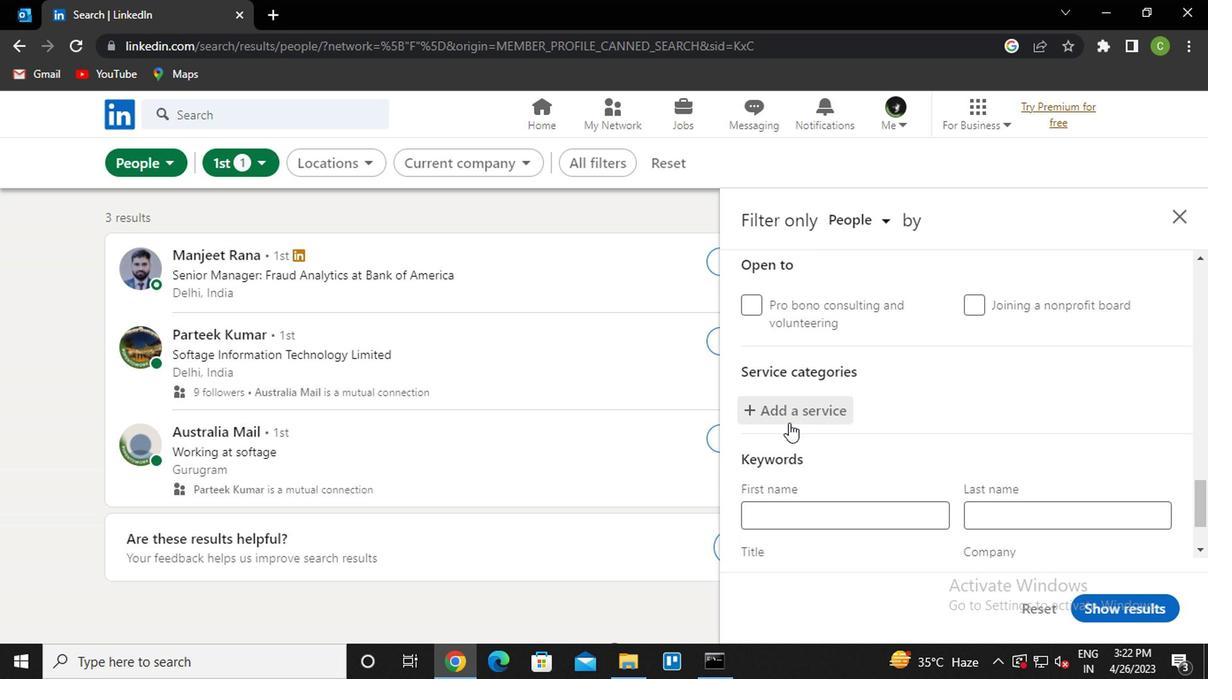 
Action: Mouse pressed left at (791, 414)
Screenshot: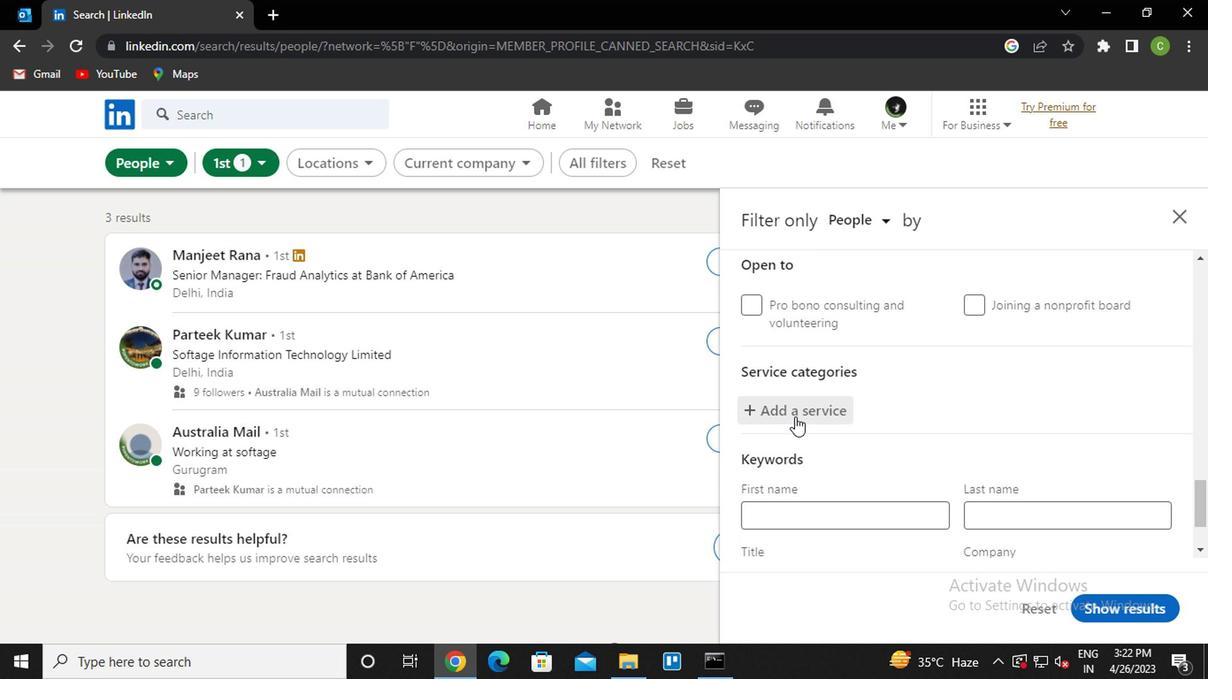 
Action: Key pressed <Key.caps_lock>
Screenshot: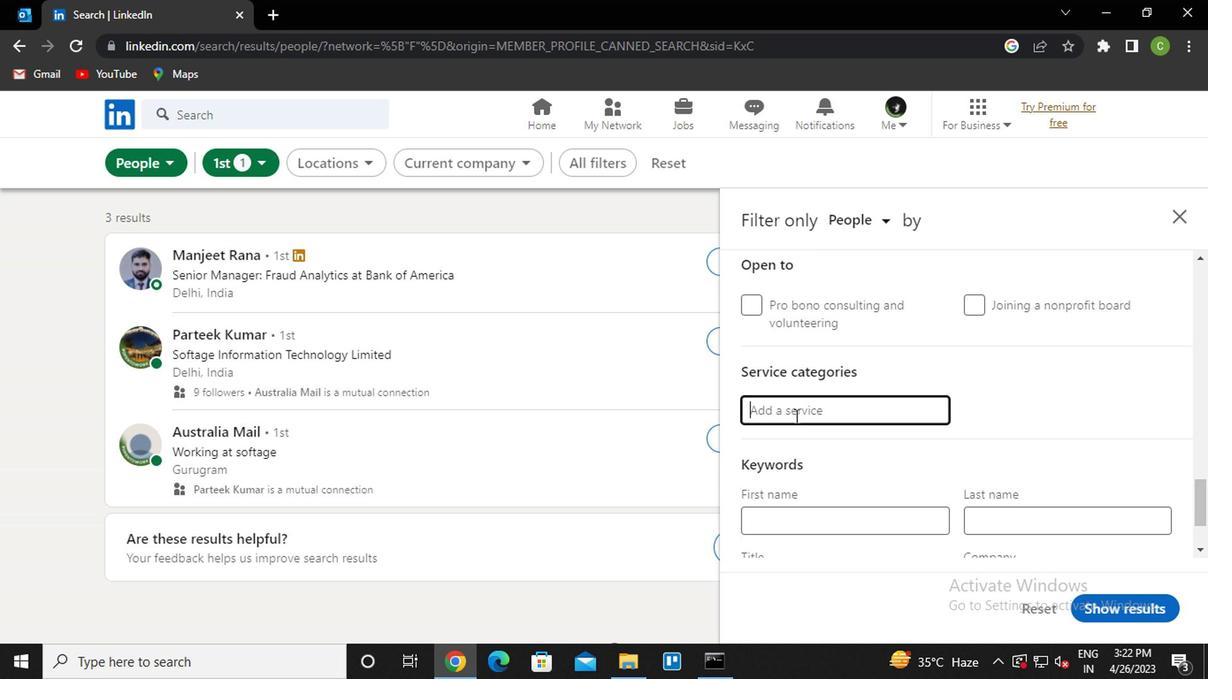 
Action: Mouse moved to (792, 414)
Screenshot: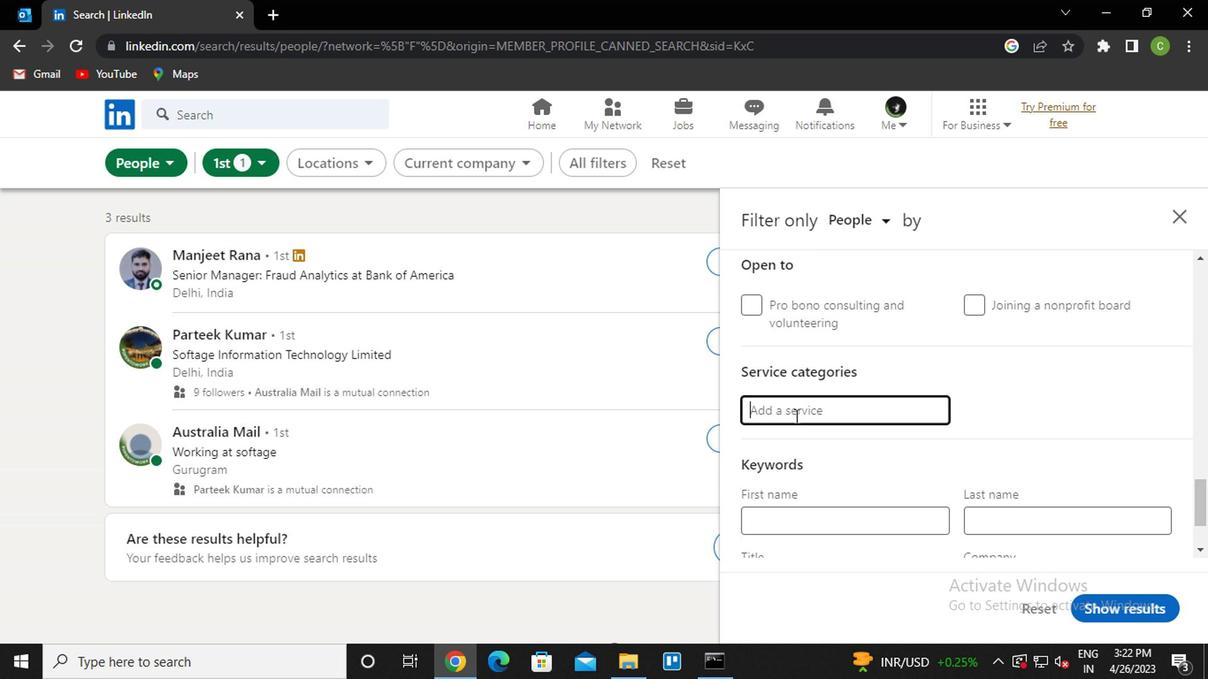 
Action: Key pressed w<Key.caps_lock>ealth<Key.space><Key.caps_lock><Key.space><Key.backspace>m<Key.caps_lock>anagement
Screenshot: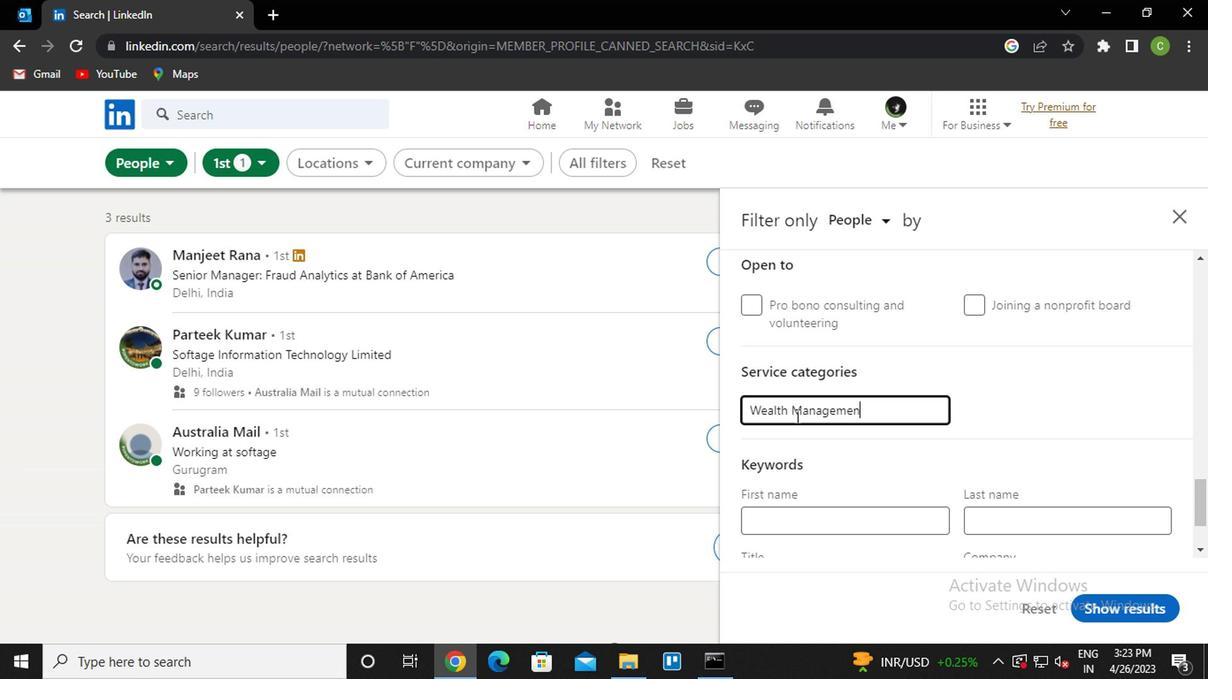 
Action: Mouse moved to (877, 429)
Screenshot: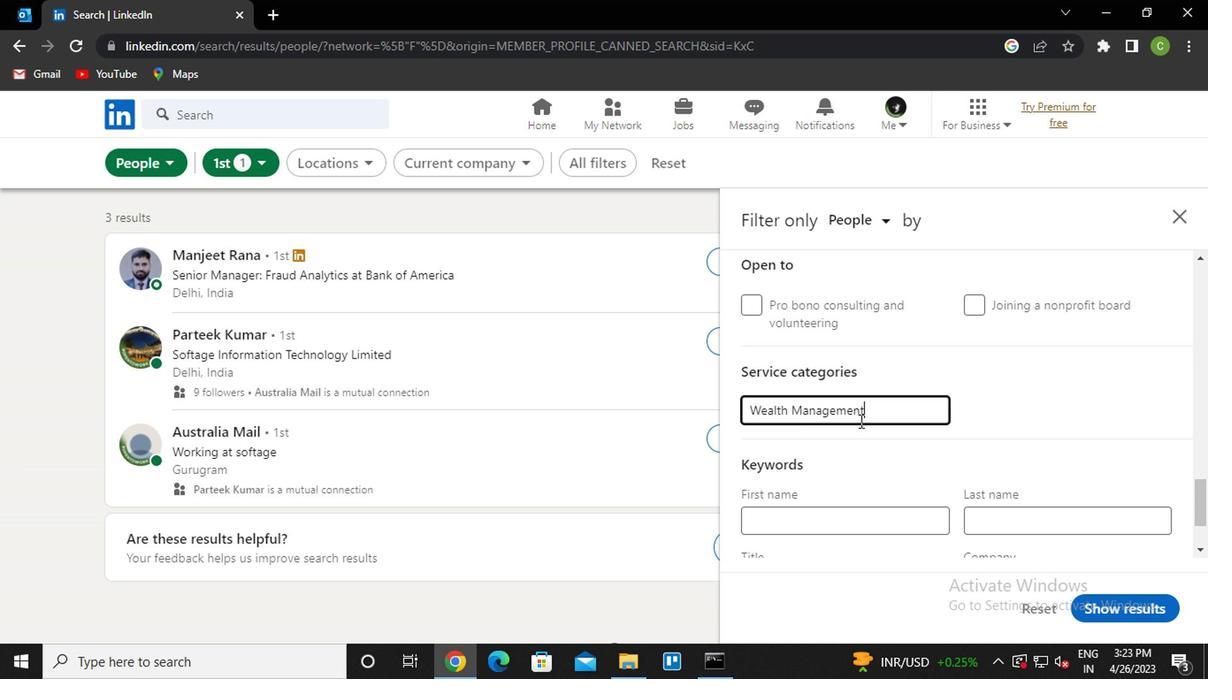 
Action: Mouse scrolled (877, 428) with delta (0, 0)
Screenshot: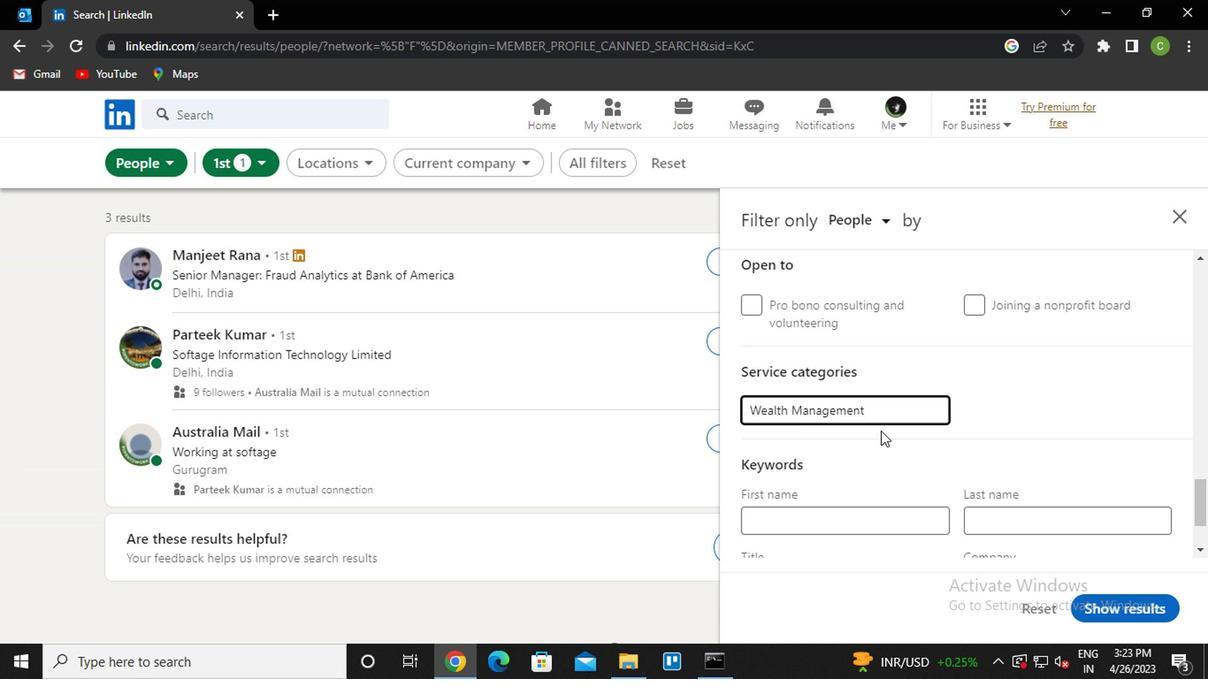 
Action: Mouse moved to (838, 483)
Screenshot: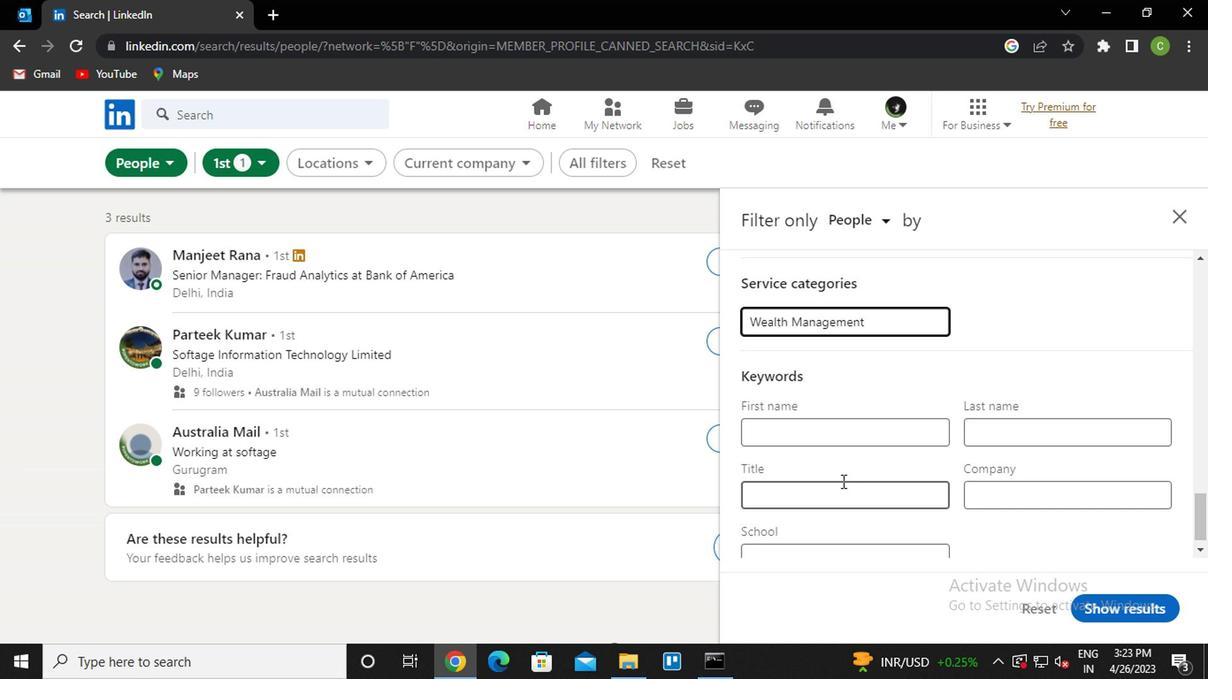 
Action: Mouse pressed left at (838, 483)
Screenshot: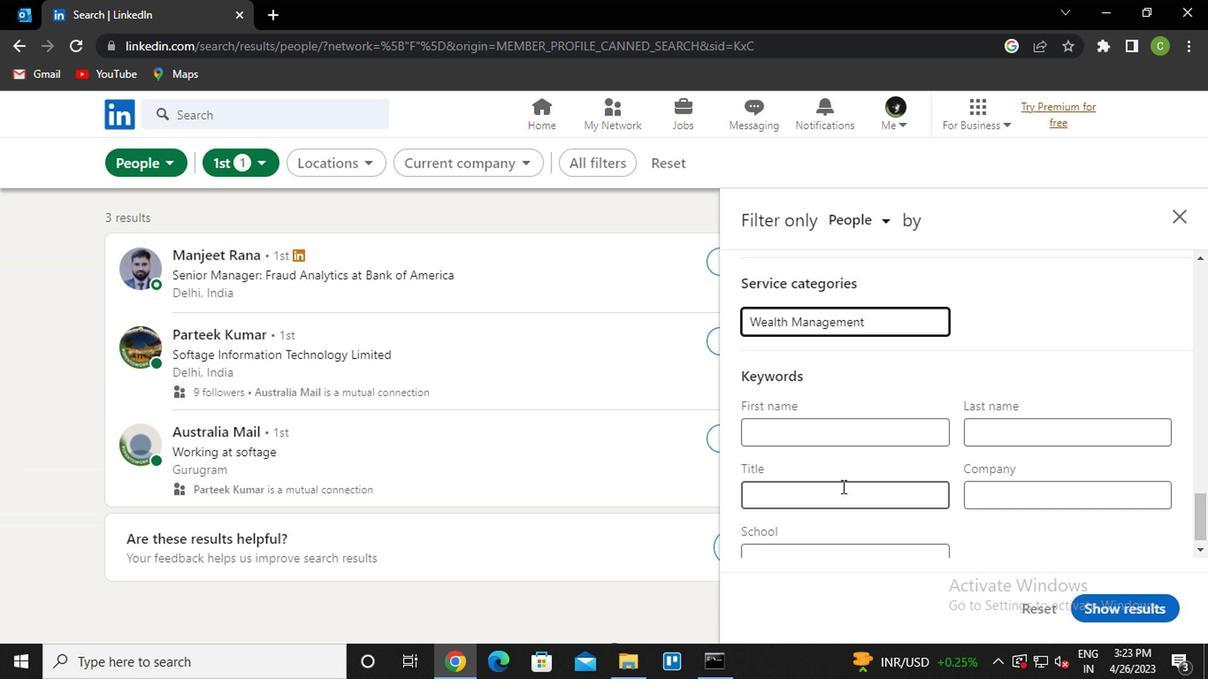 
Action: Key pressed <Key.caps_lock>g<Key.caps_lock>uidance<Key.space><Key.caps_lock>c<Key.caps_lock>ounselor
Screenshot: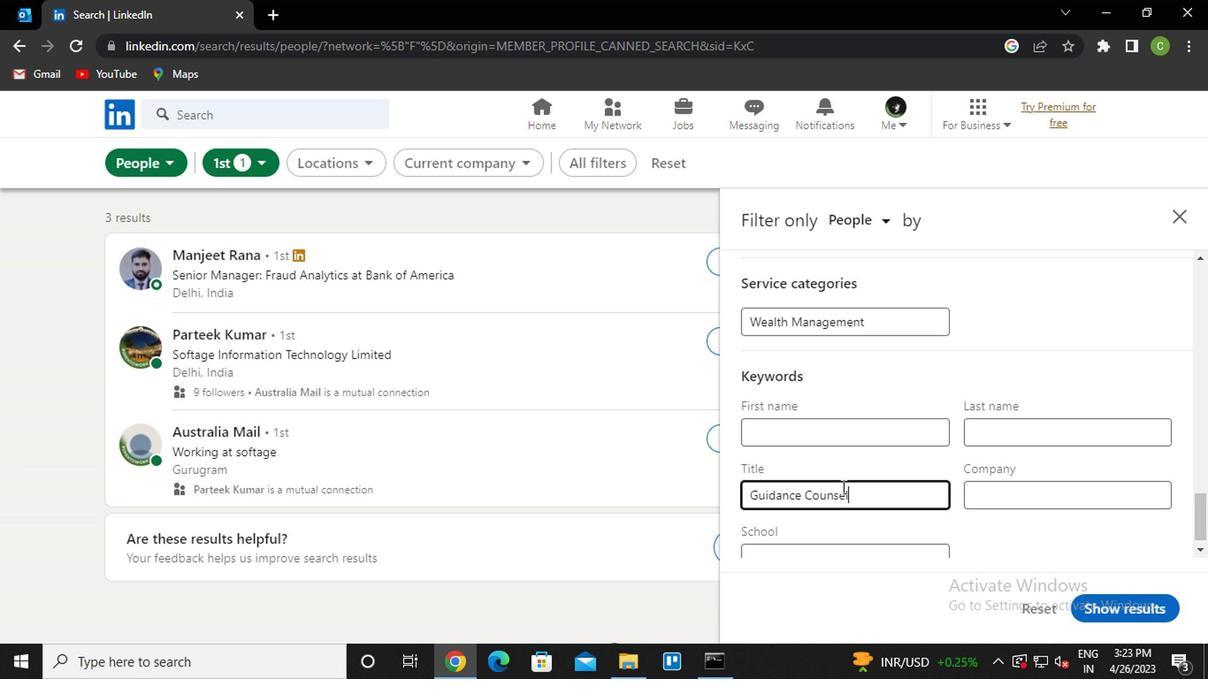 
Action: Mouse moved to (1082, 588)
Screenshot: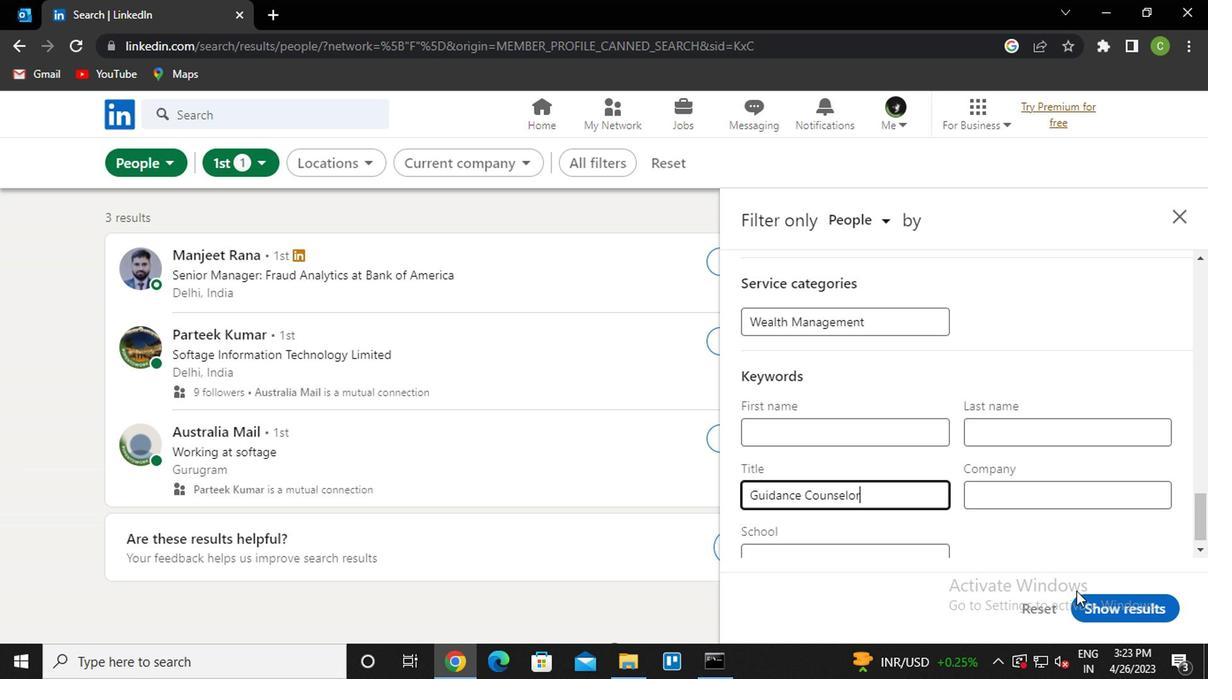 
Action: Mouse pressed left at (1082, 588)
Screenshot: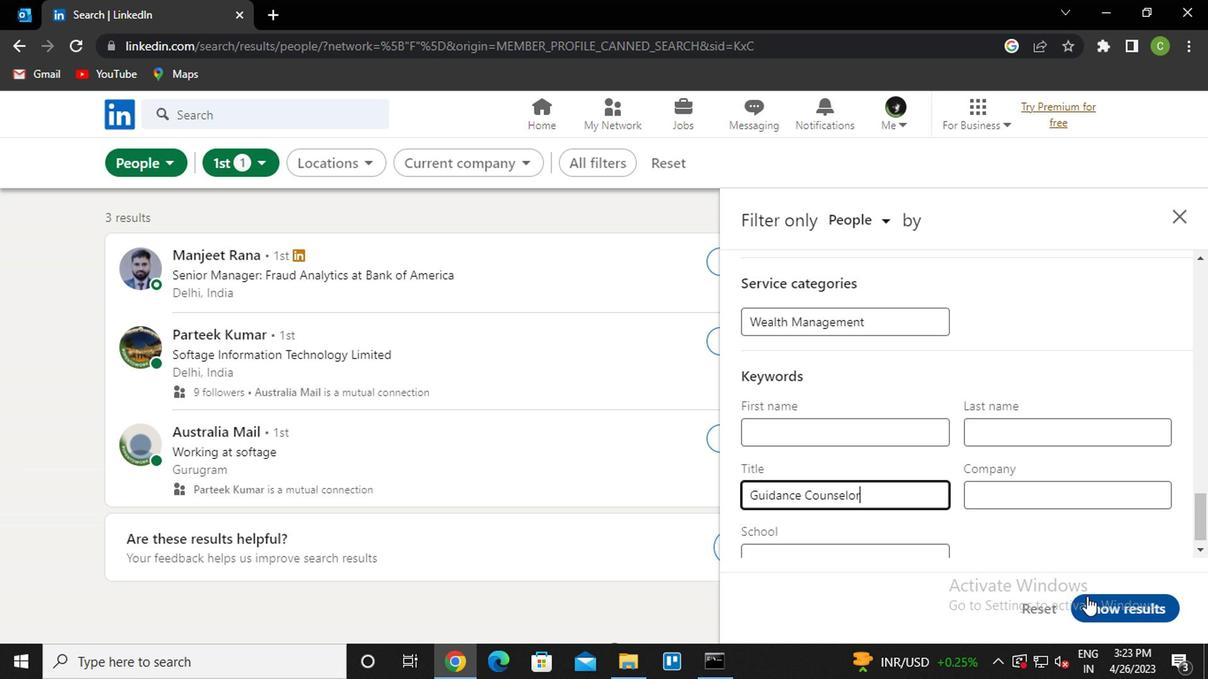 
Action: Mouse moved to (681, 464)
Screenshot: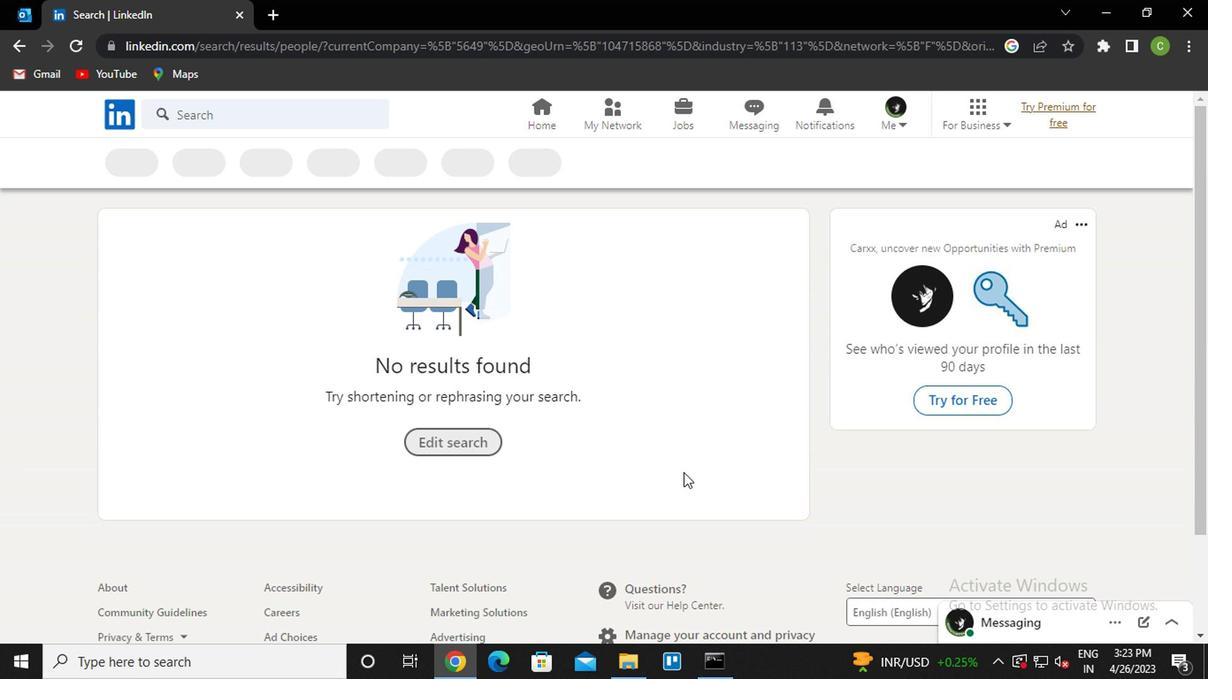 
